 Task: Create List Employment Law in Board IT Support Solutions to Workspace Creative Direction. Create List Commercial Law in Board Sales Funnel Optimization to Workspace Creative Direction. Create List Mergers and Acquisitions in Board Customer Segmentation and Targeting Strategy to Workspace Creative Direction
Action: Mouse moved to (101, 408)
Screenshot: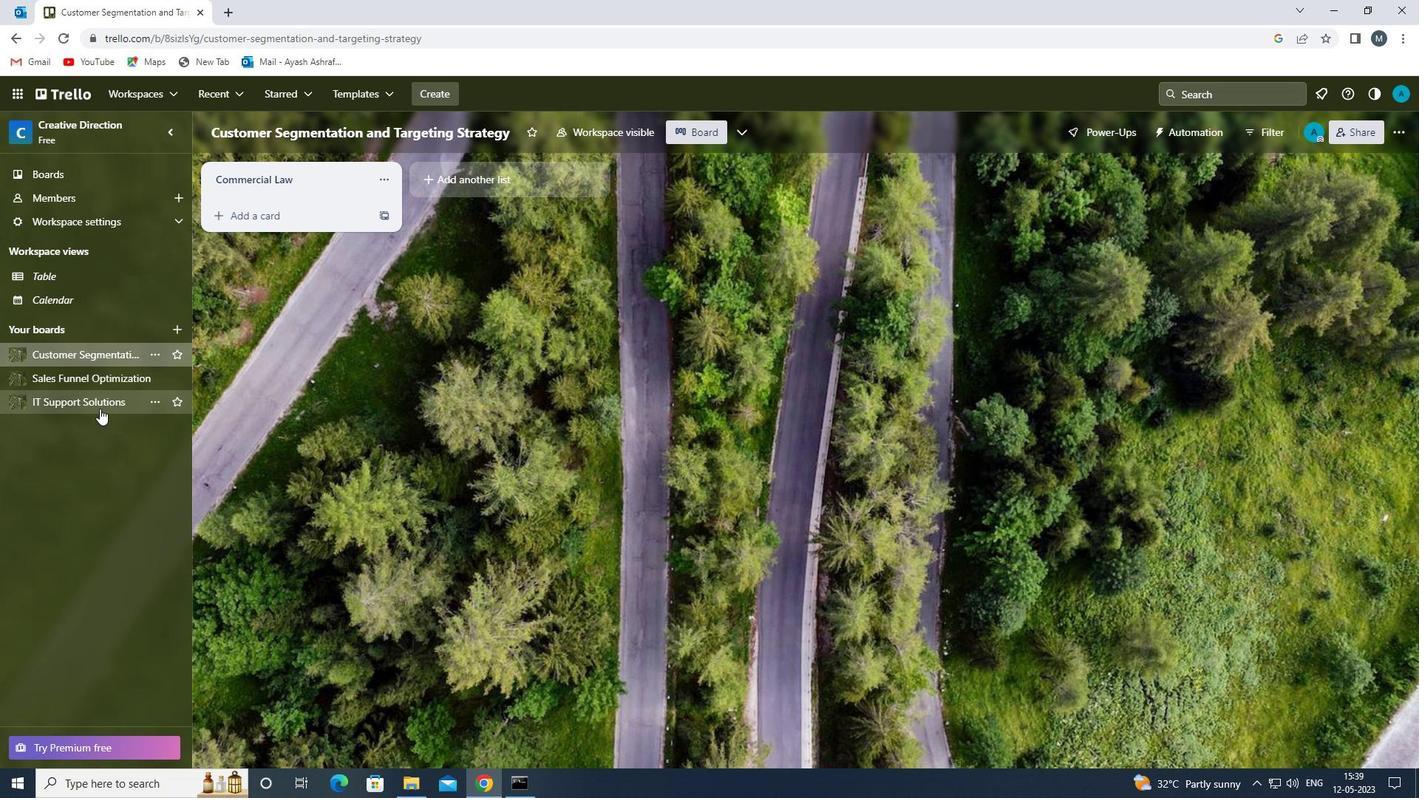 
Action: Mouse pressed left at (101, 408)
Screenshot: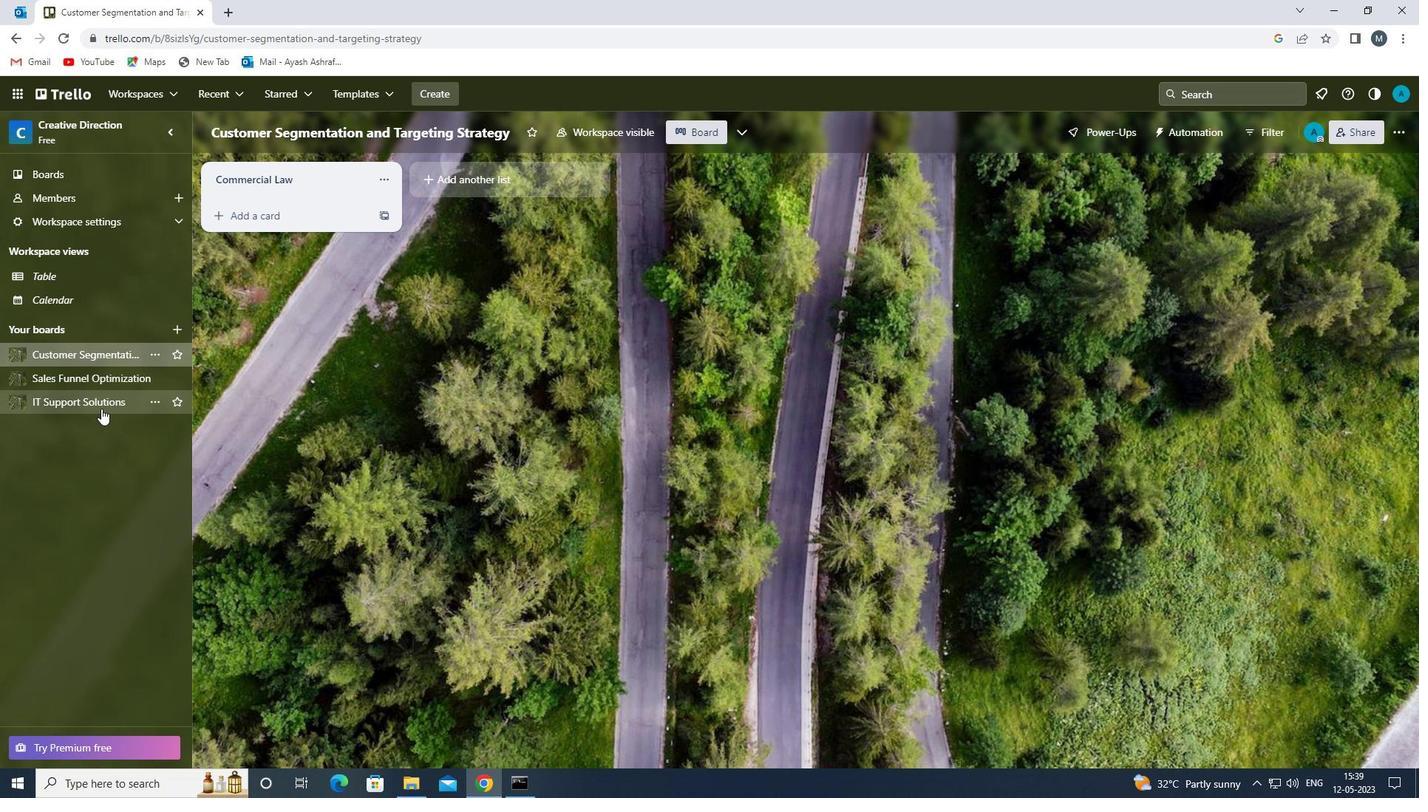 
Action: Mouse moved to (468, 179)
Screenshot: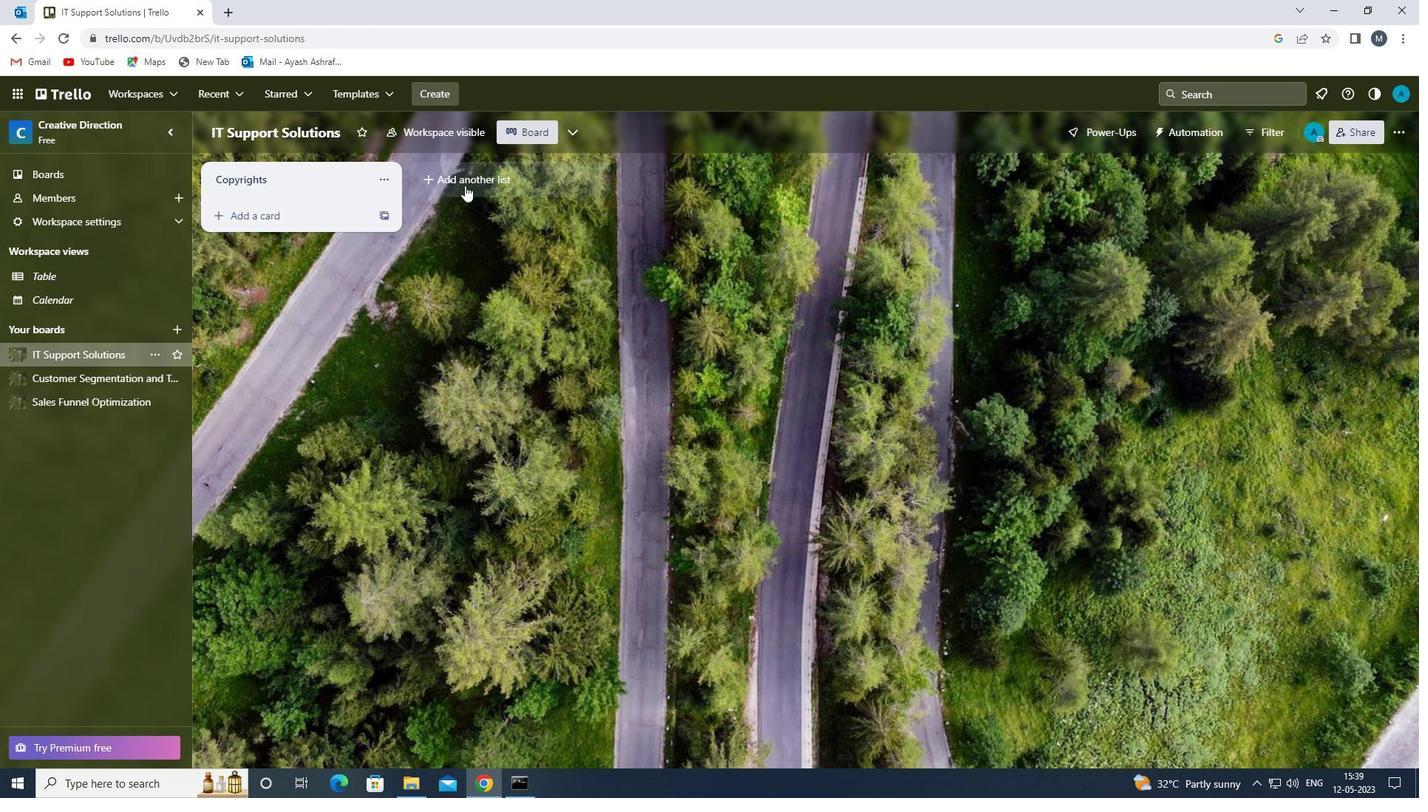 
Action: Mouse pressed left at (468, 179)
Screenshot: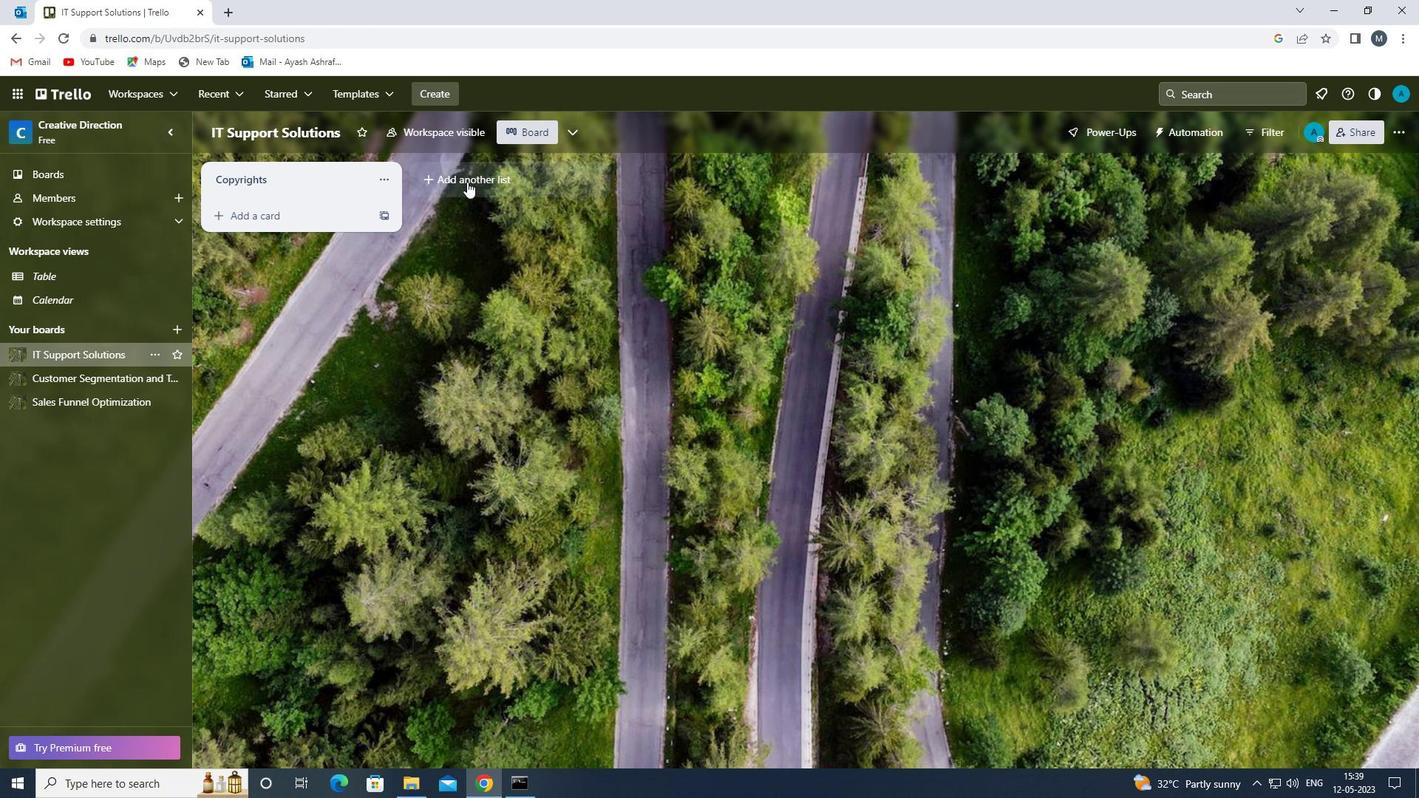 
Action: Mouse moved to (470, 172)
Screenshot: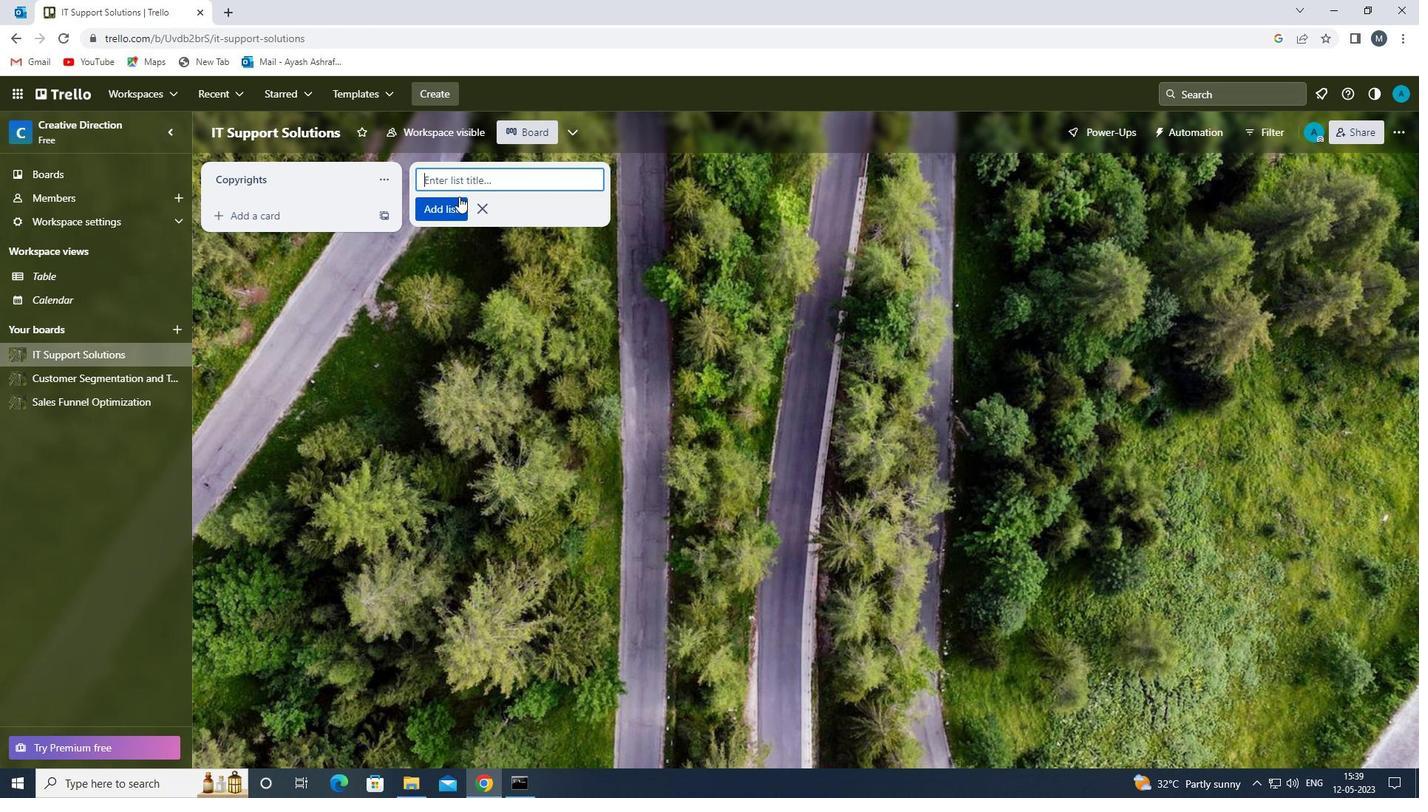 
Action: Mouse pressed left at (470, 172)
Screenshot: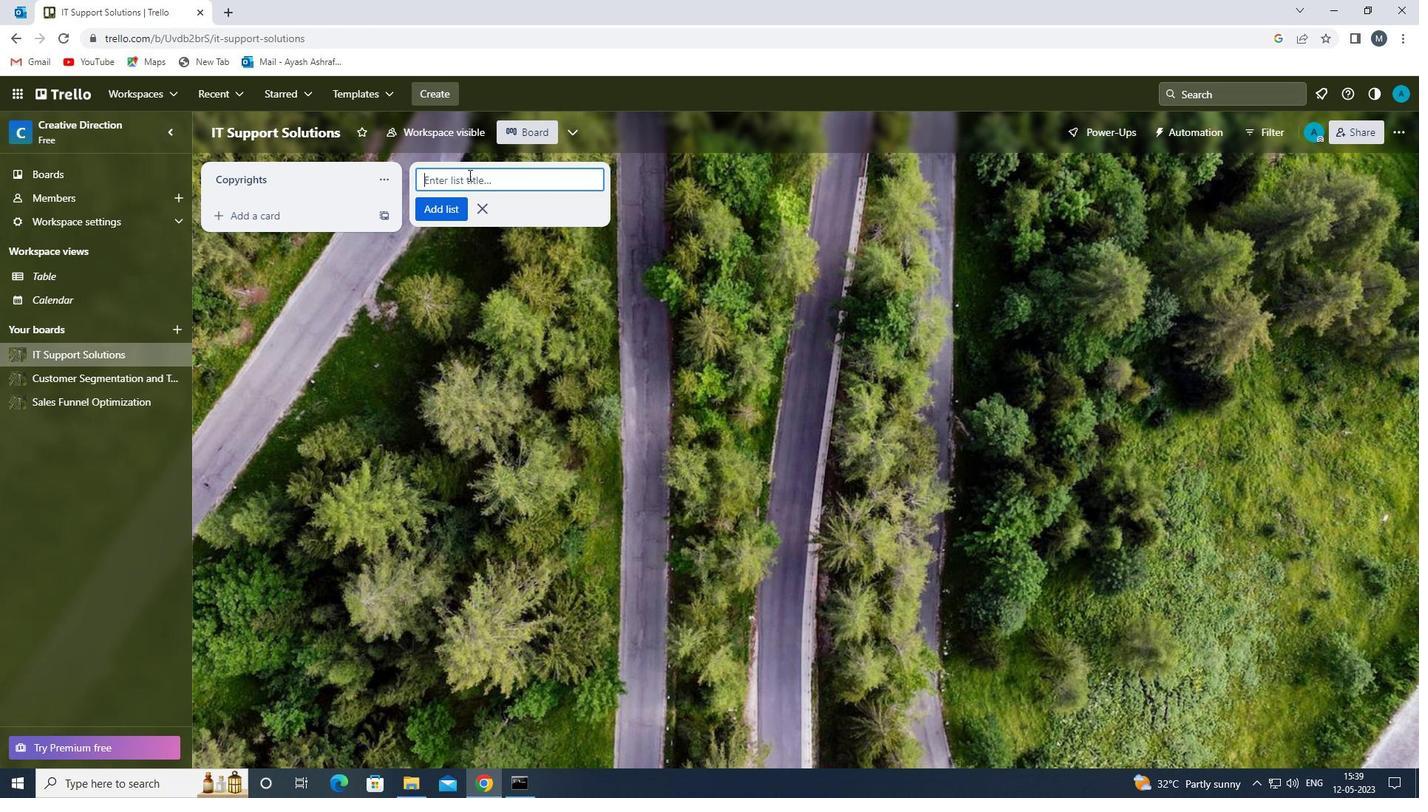 
Action: Mouse moved to (470, 177)
Screenshot: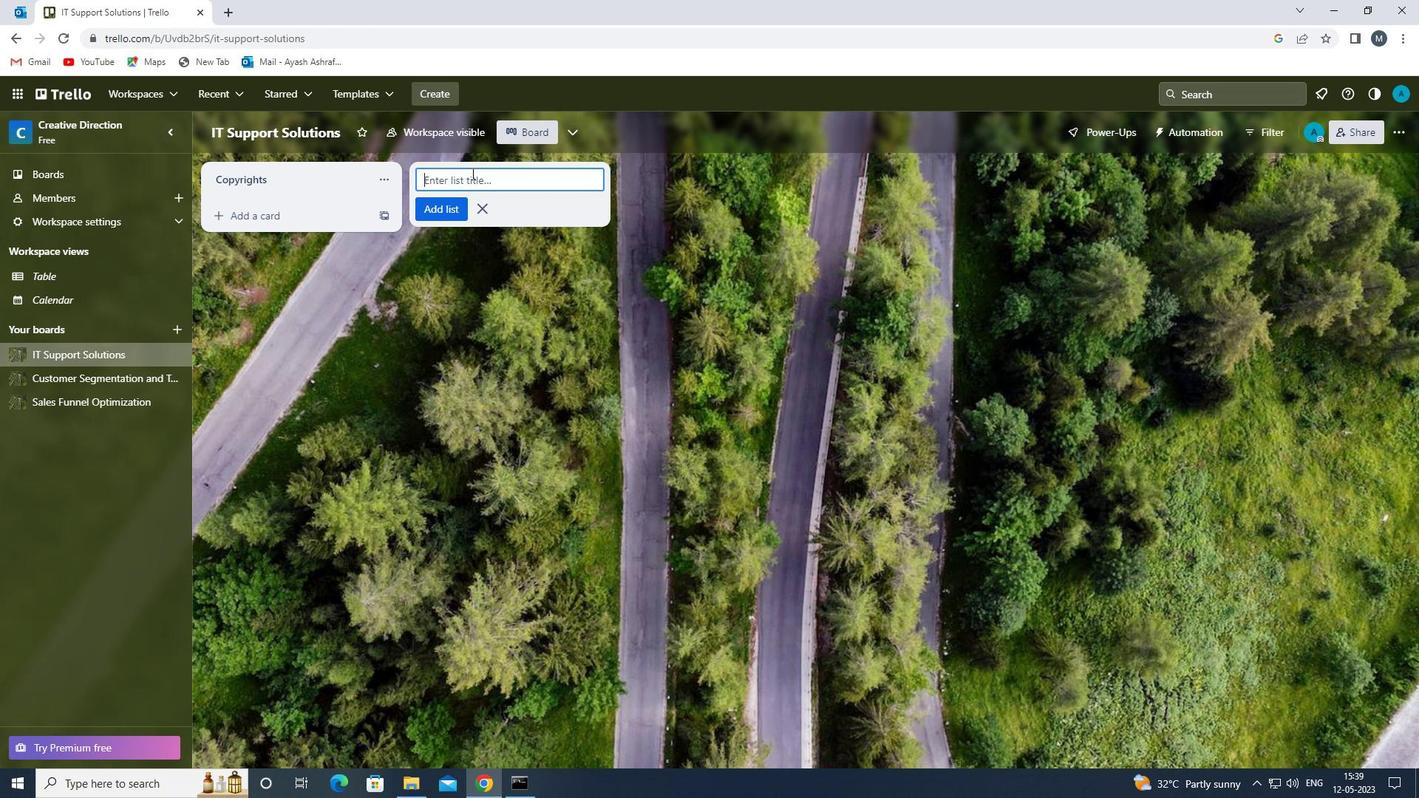 
Action: Key pressed <Key.shift>EMPLOYMENT<Key.space><Key.shift>LAW<Key.space>
Screenshot: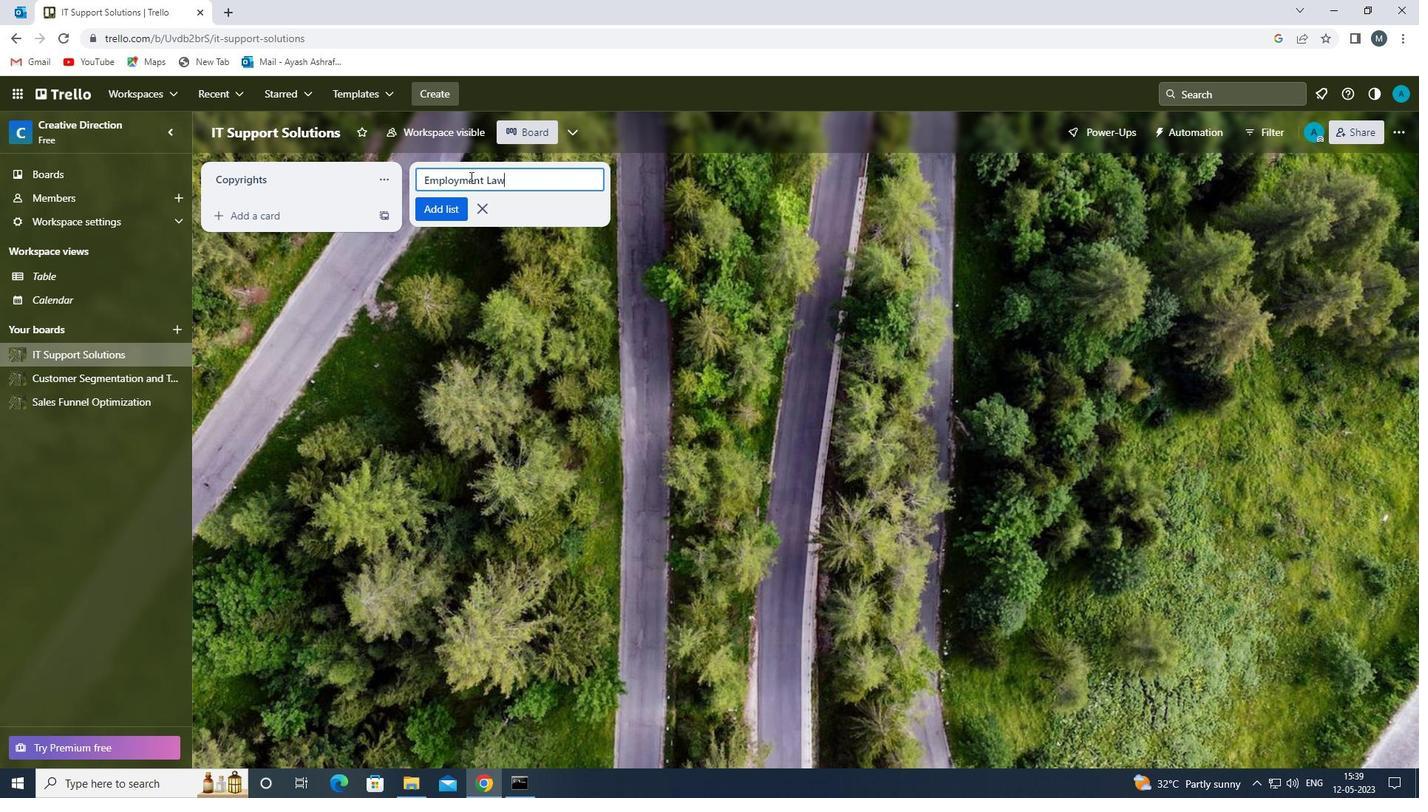 
Action: Mouse moved to (443, 208)
Screenshot: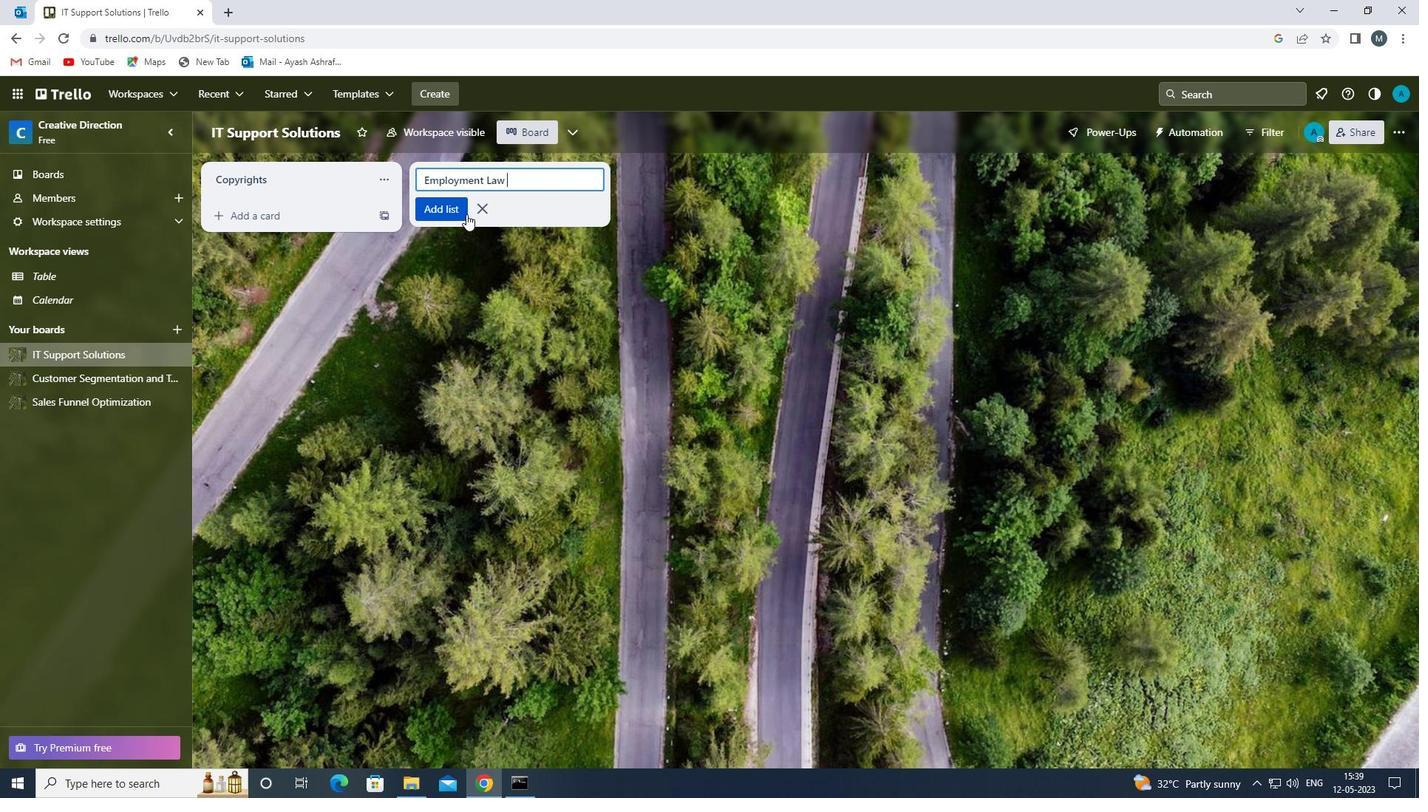 
Action: Mouse pressed left at (443, 208)
Screenshot: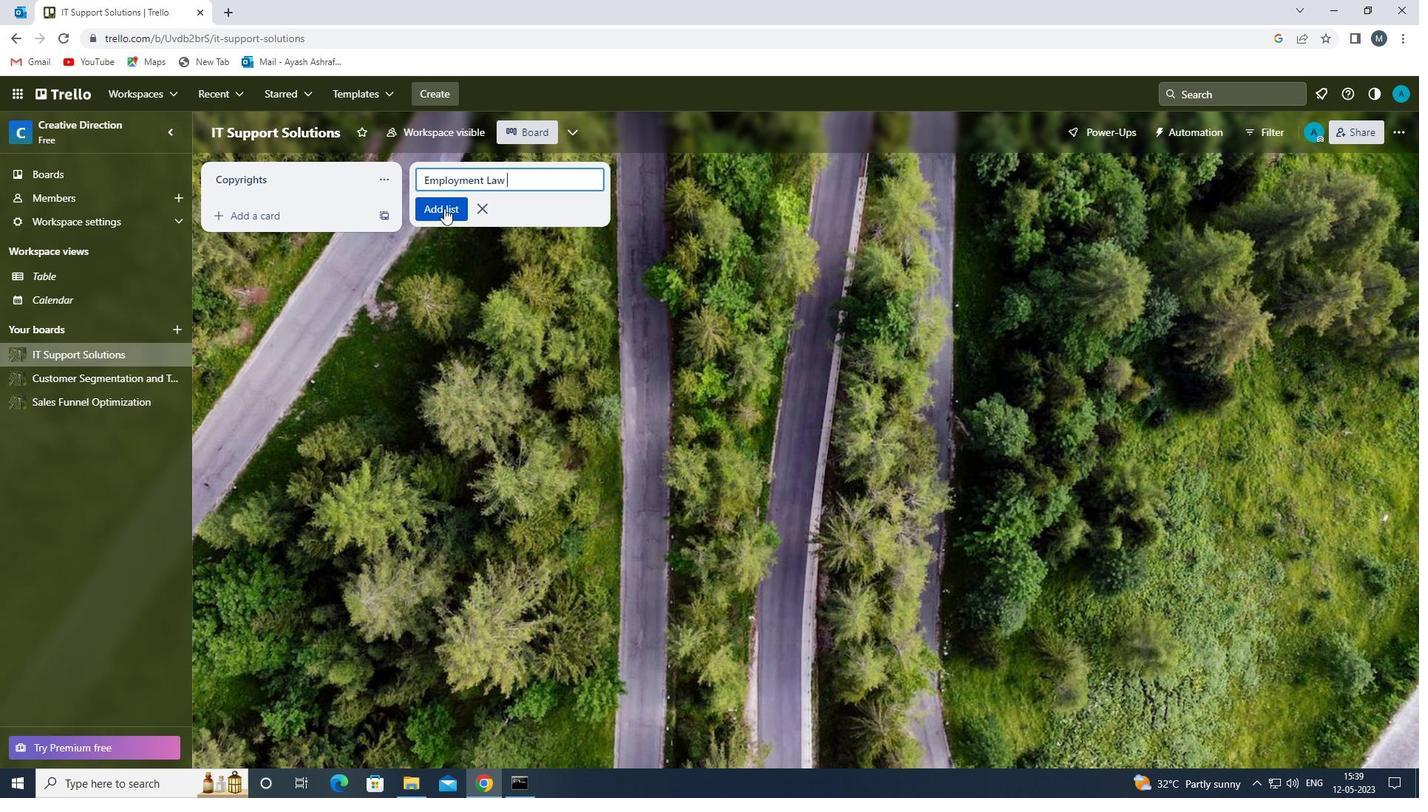 
Action: Mouse moved to (346, 351)
Screenshot: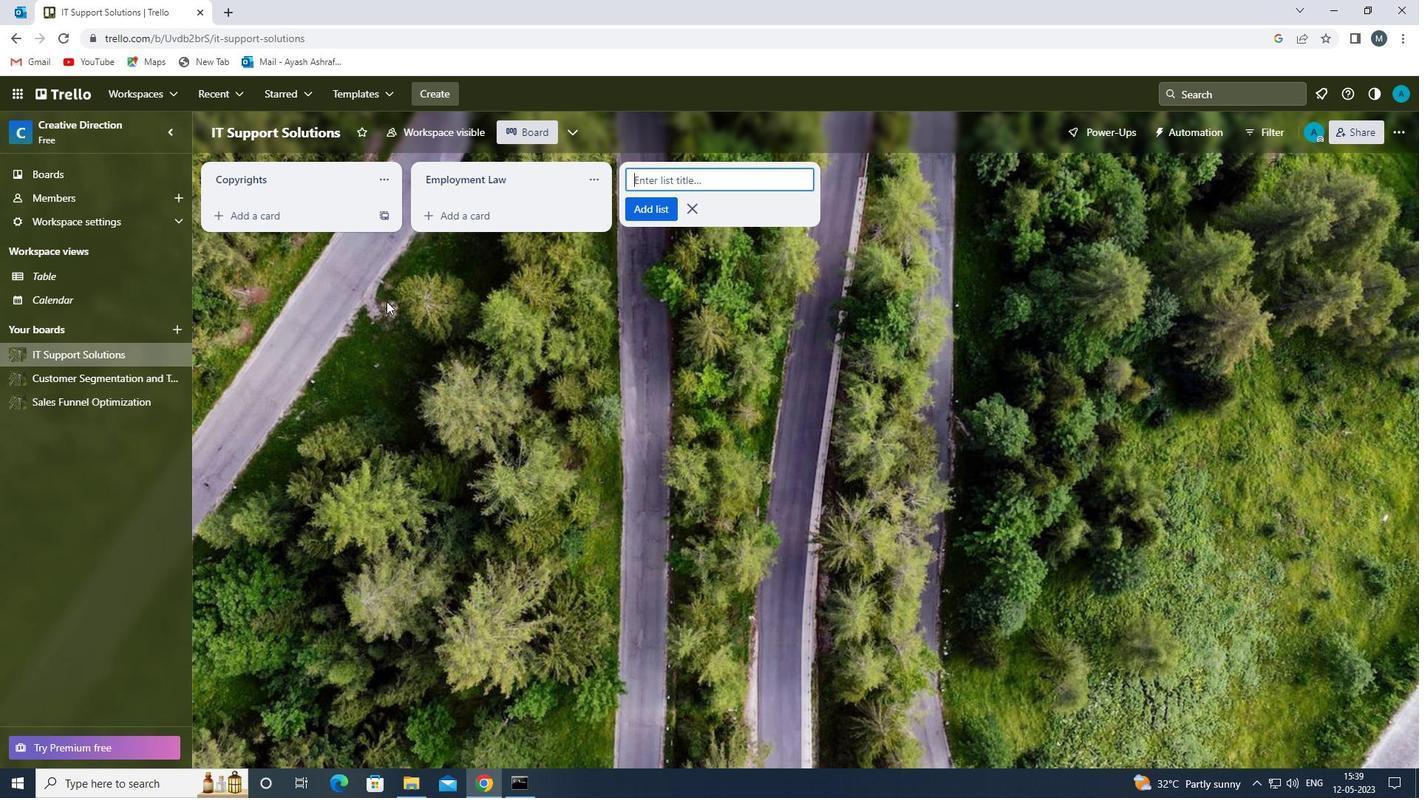 
Action: Mouse pressed left at (346, 351)
Screenshot: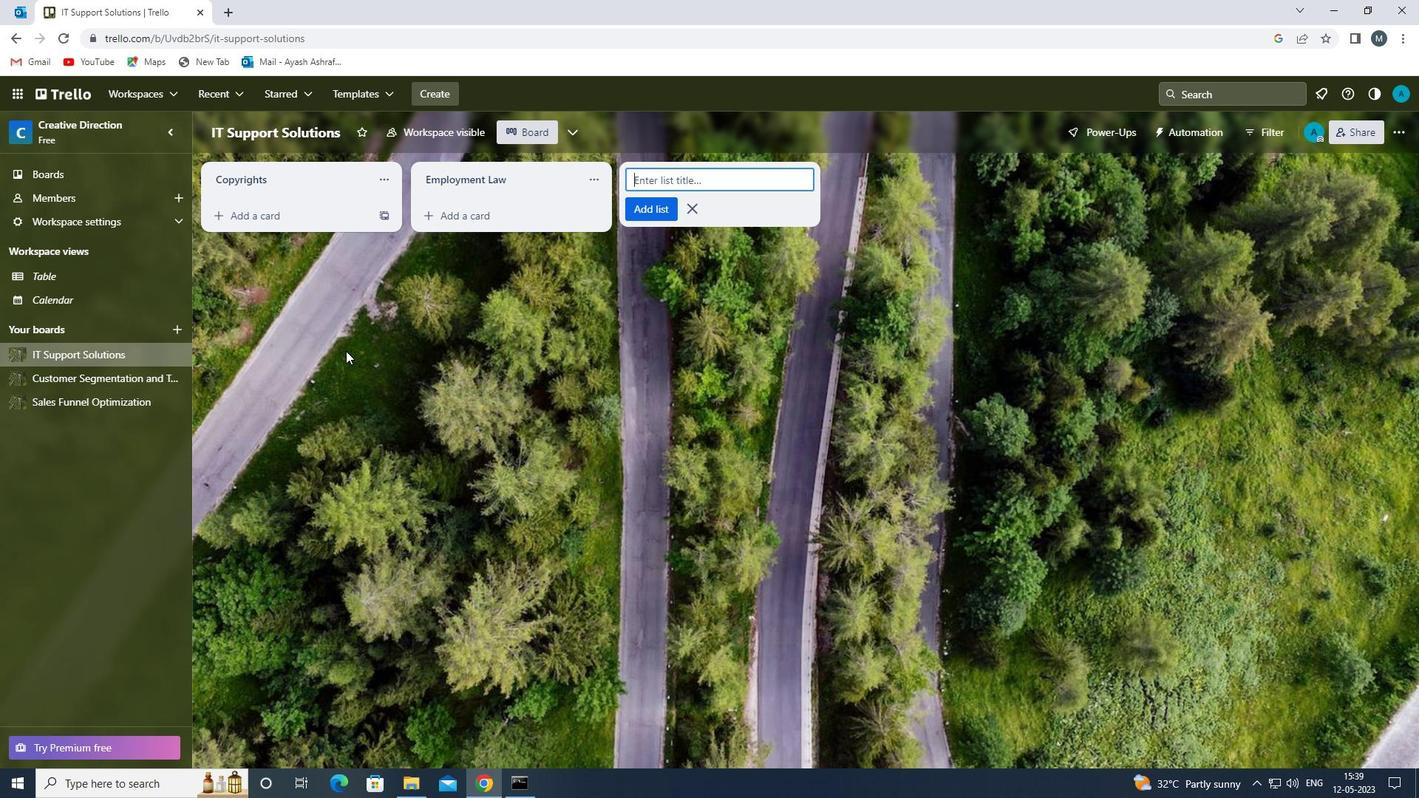 
Action: Mouse moved to (96, 407)
Screenshot: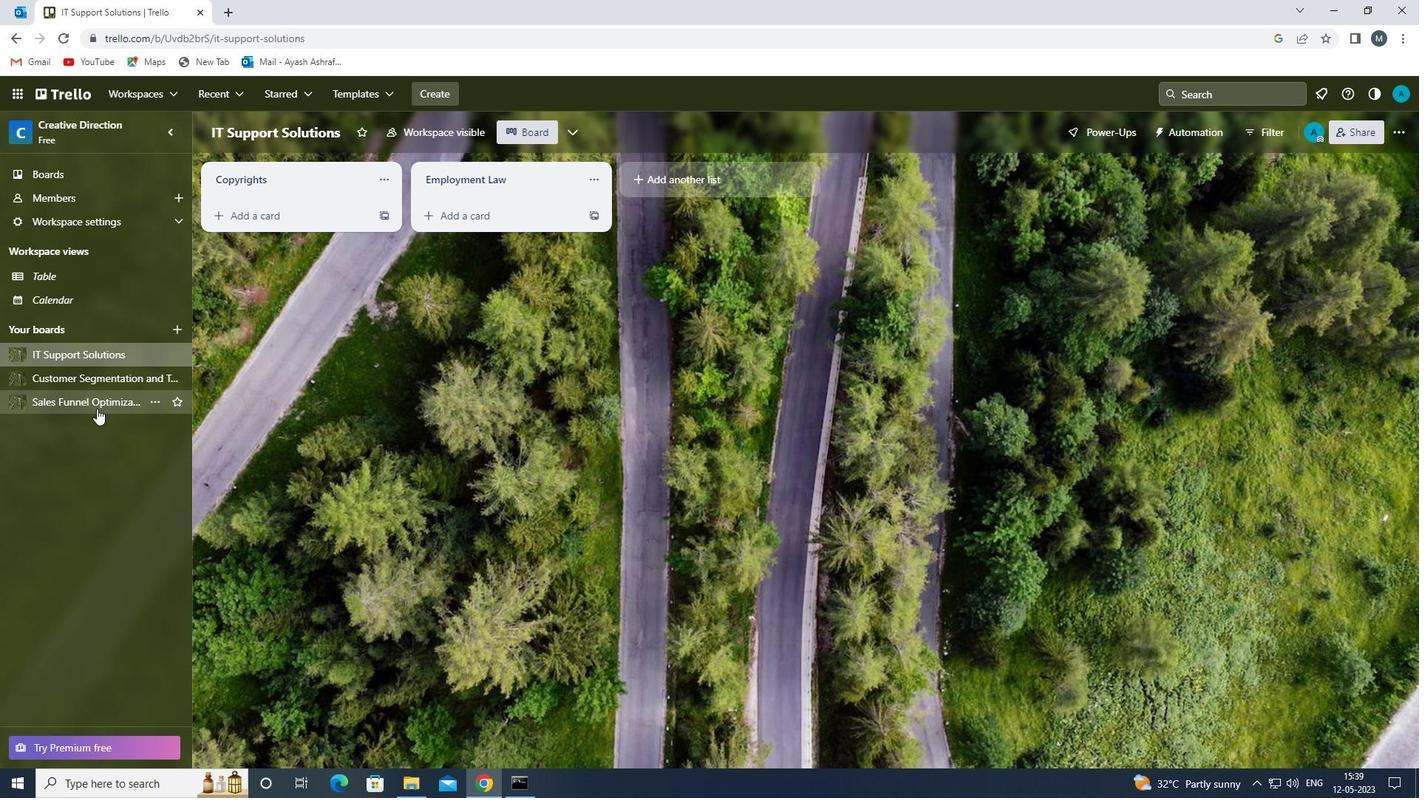 
Action: Mouse pressed left at (96, 407)
Screenshot: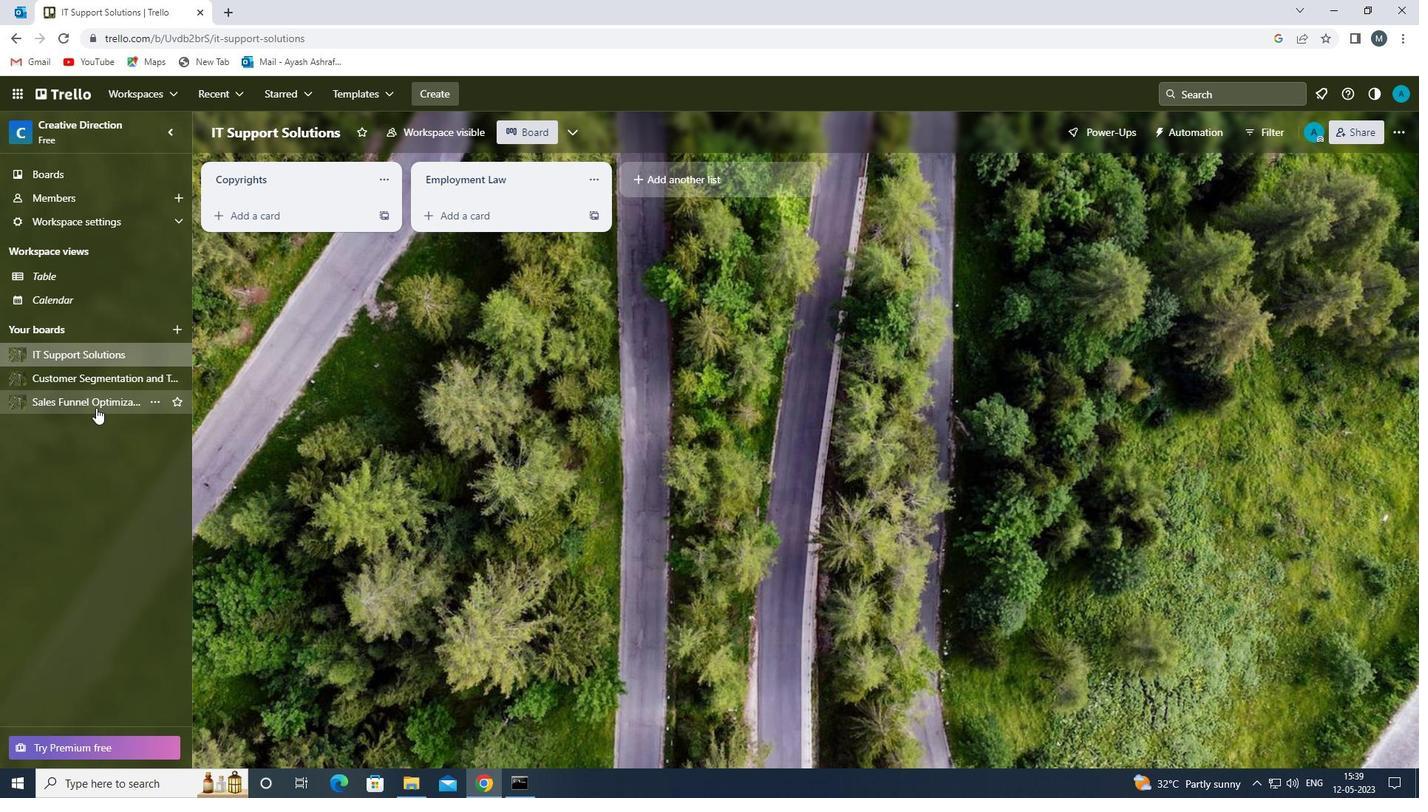 
Action: Mouse moved to (462, 175)
Screenshot: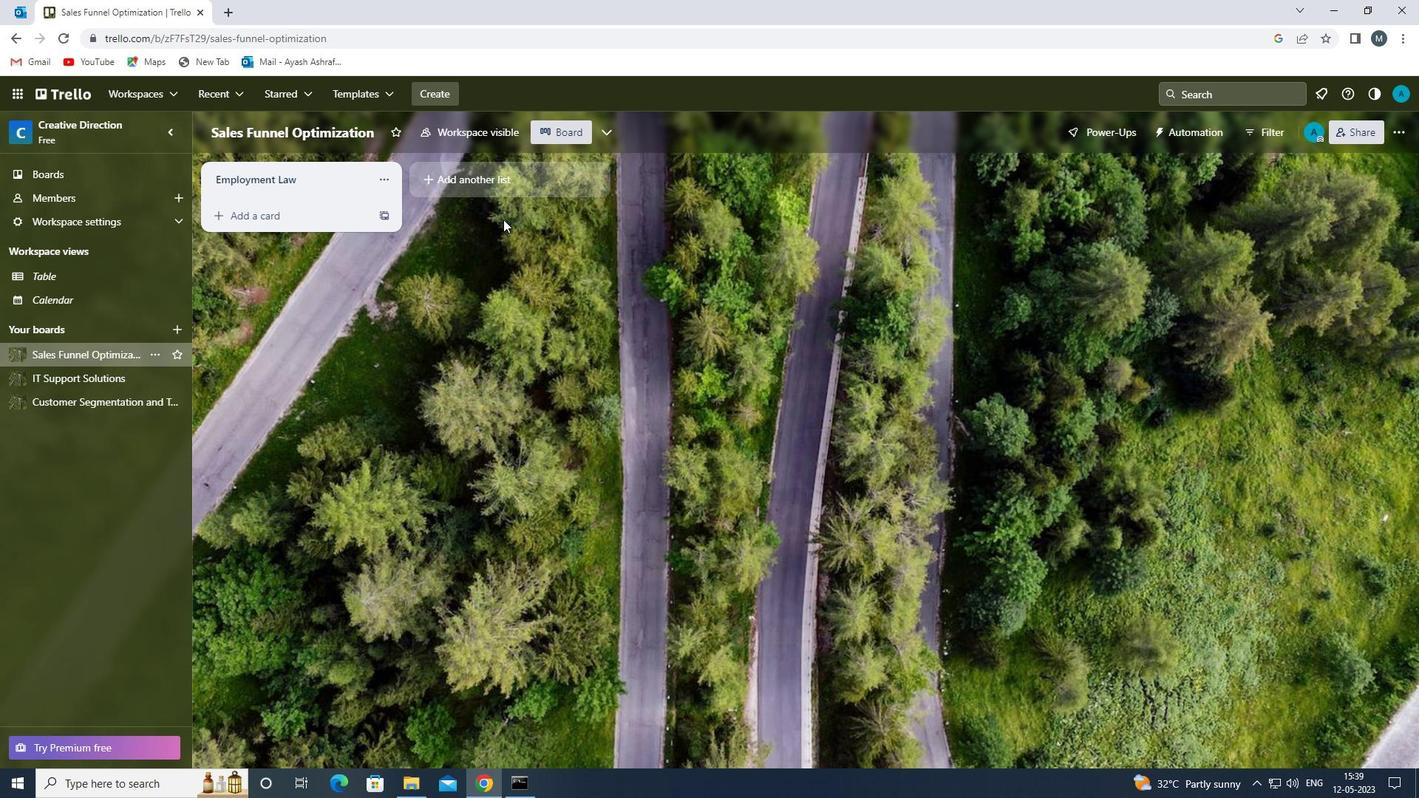 
Action: Mouse pressed left at (462, 175)
Screenshot: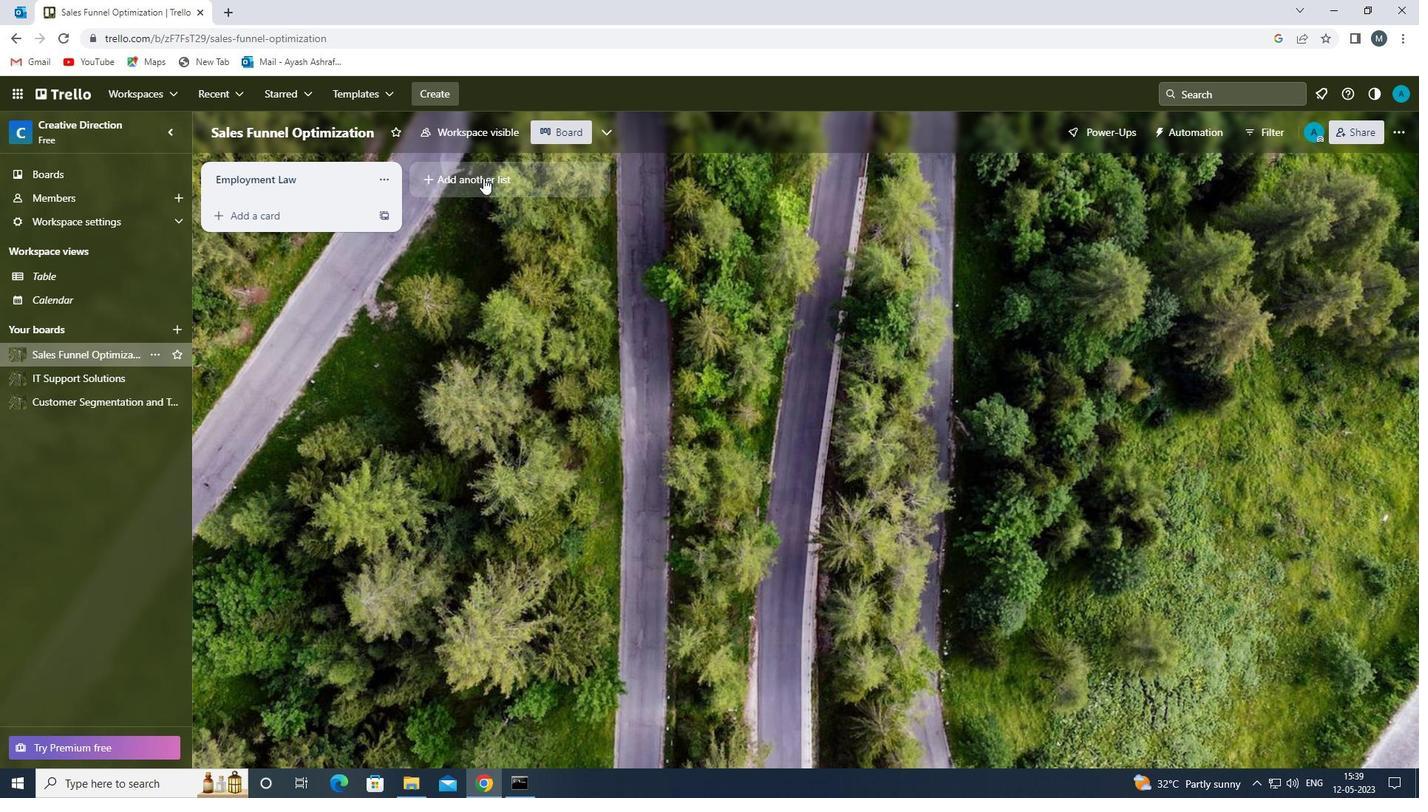 
Action: Mouse moved to (465, 184)
Screenshot: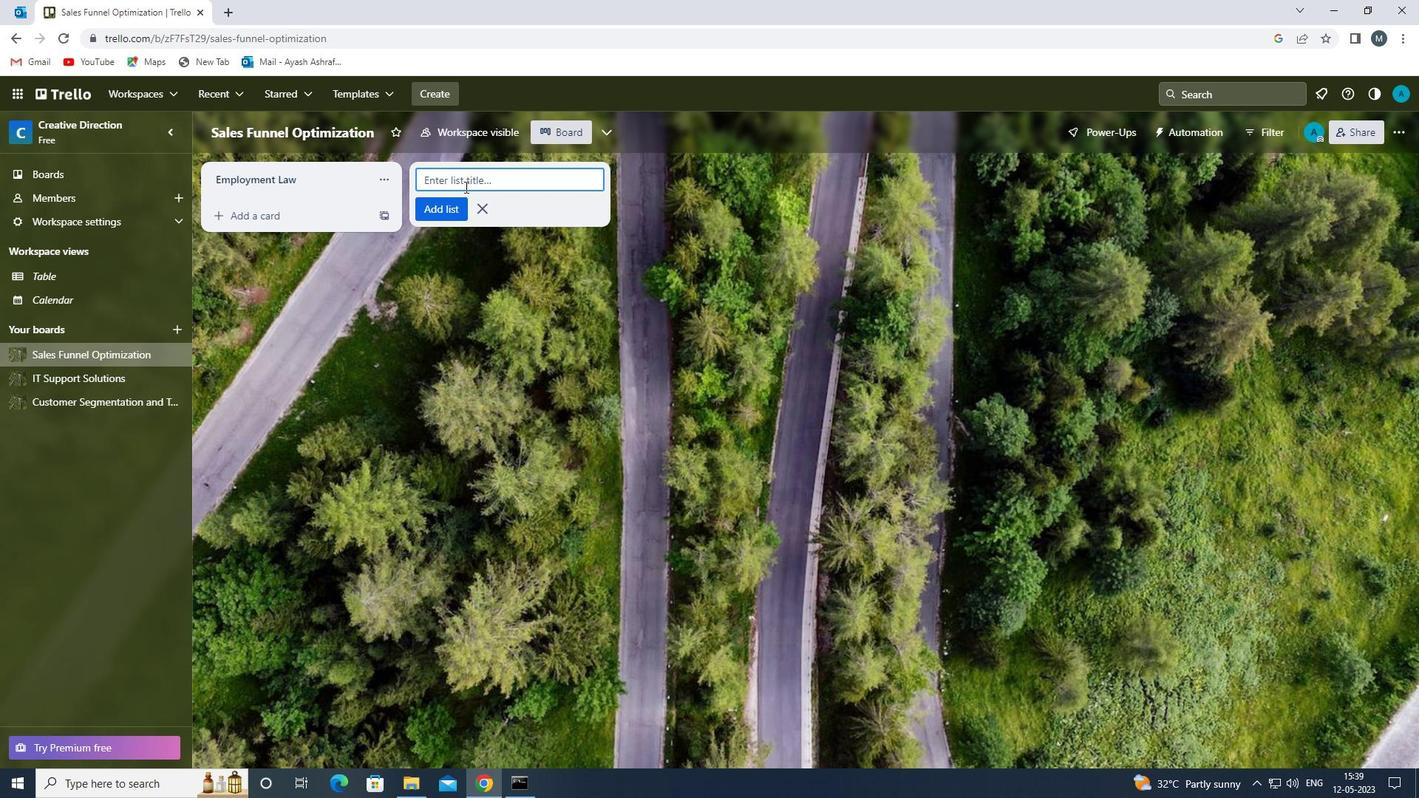 
Action: Mouse pressed left at (465, 184)
Screenshot: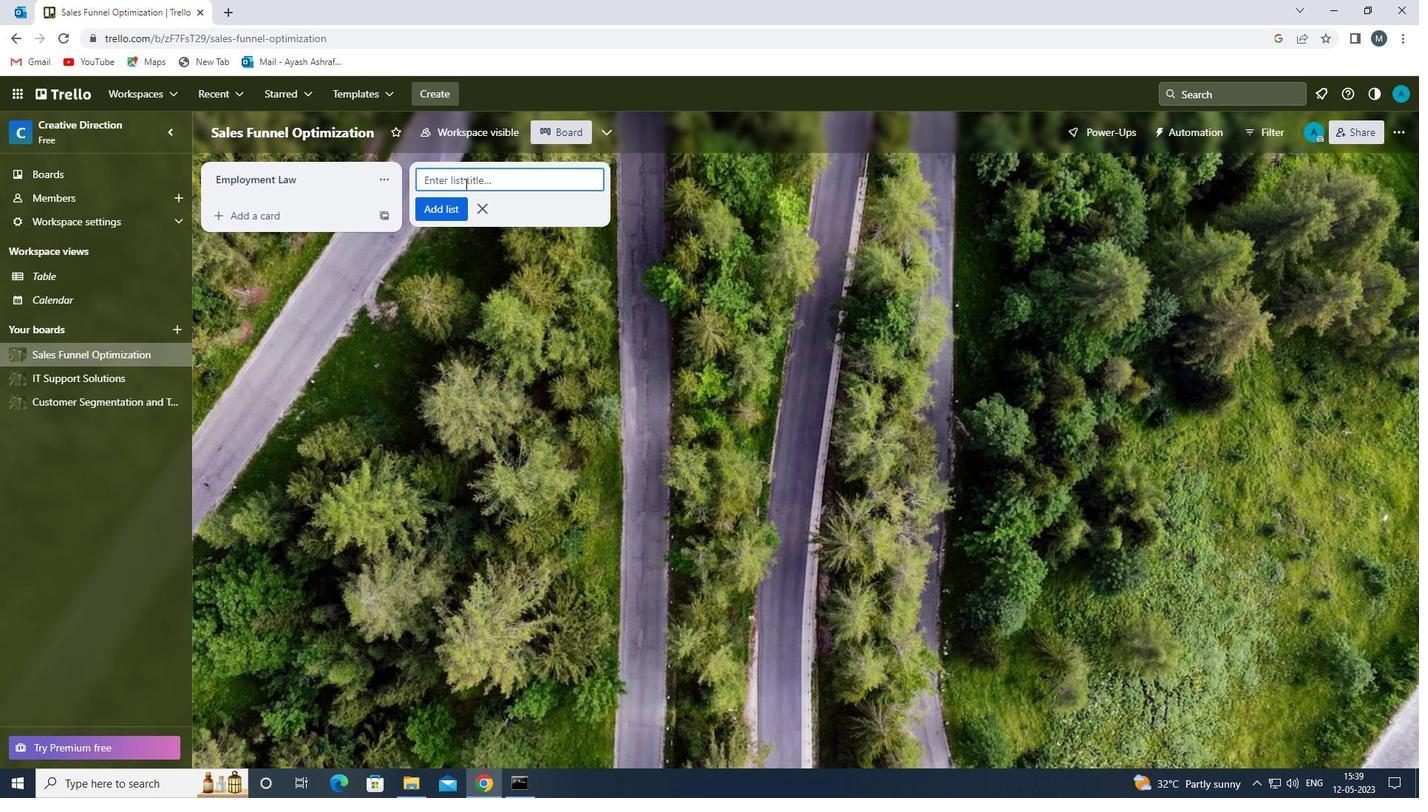 
Action: Key pressed <Key.shift>C<Key.backspace><Key.shift>COMMERCIAL<Key.space><Key.shift>LAW
Screenshot: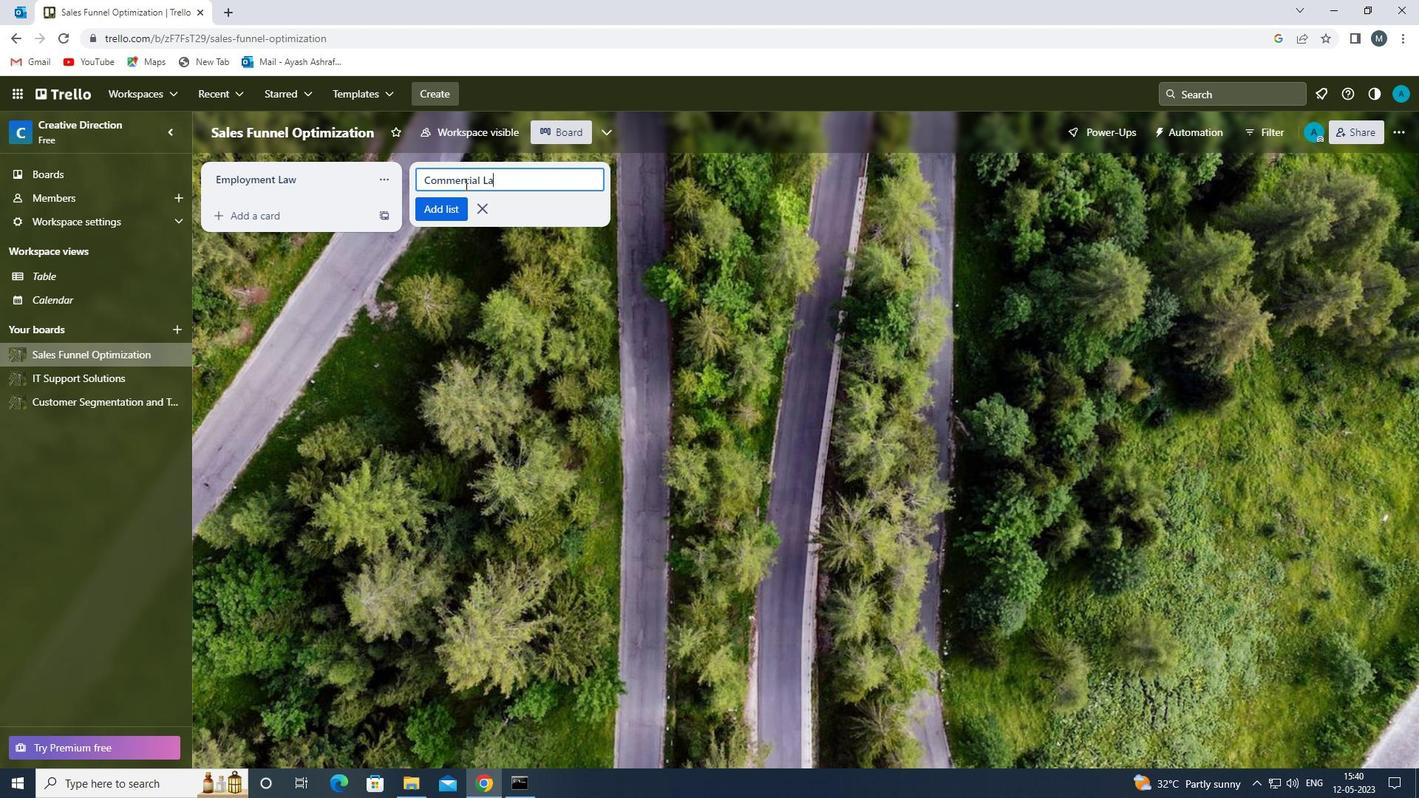 
Action: Mouse moved to (435, 206)
Screenshot: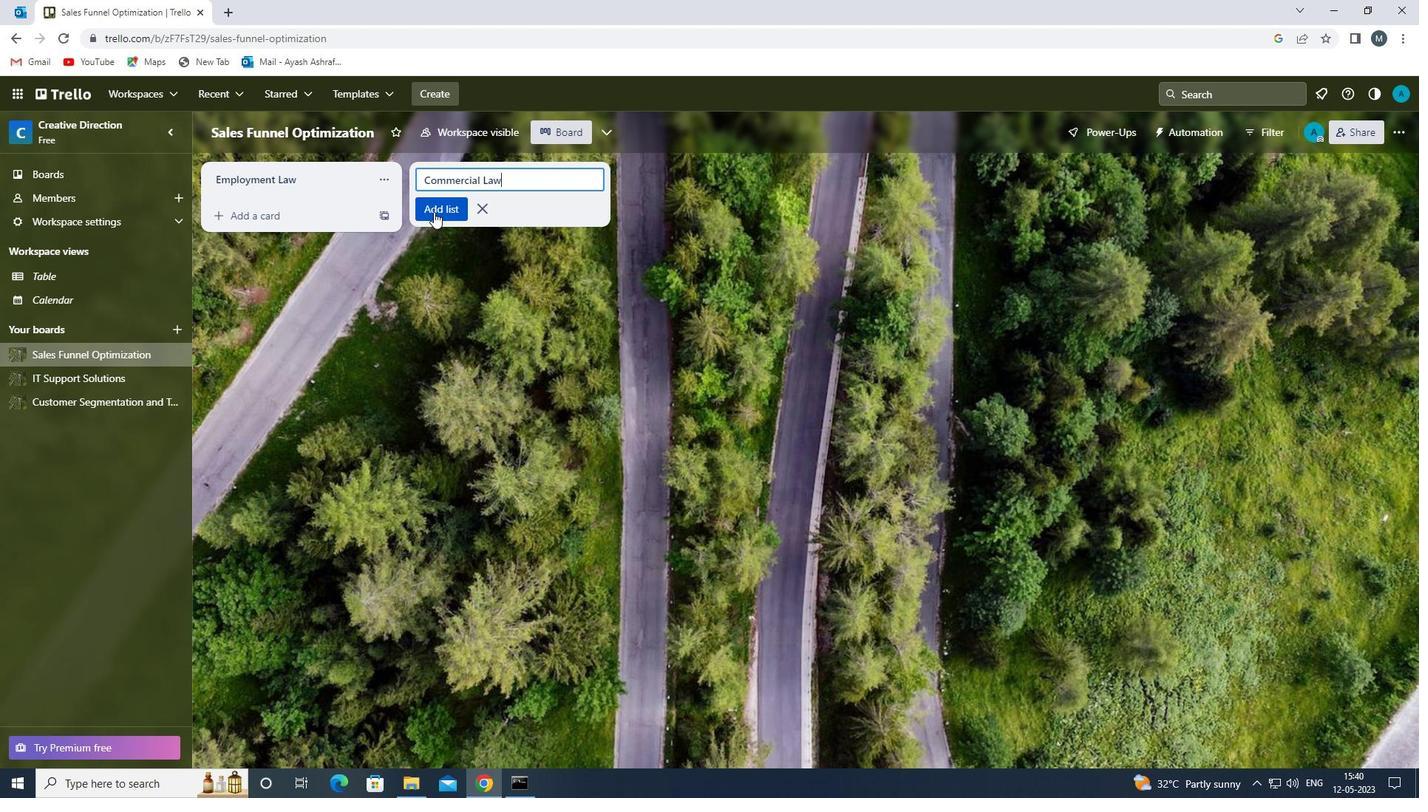 
Action: Mouse pressed left at (435, 206)
Screenshot: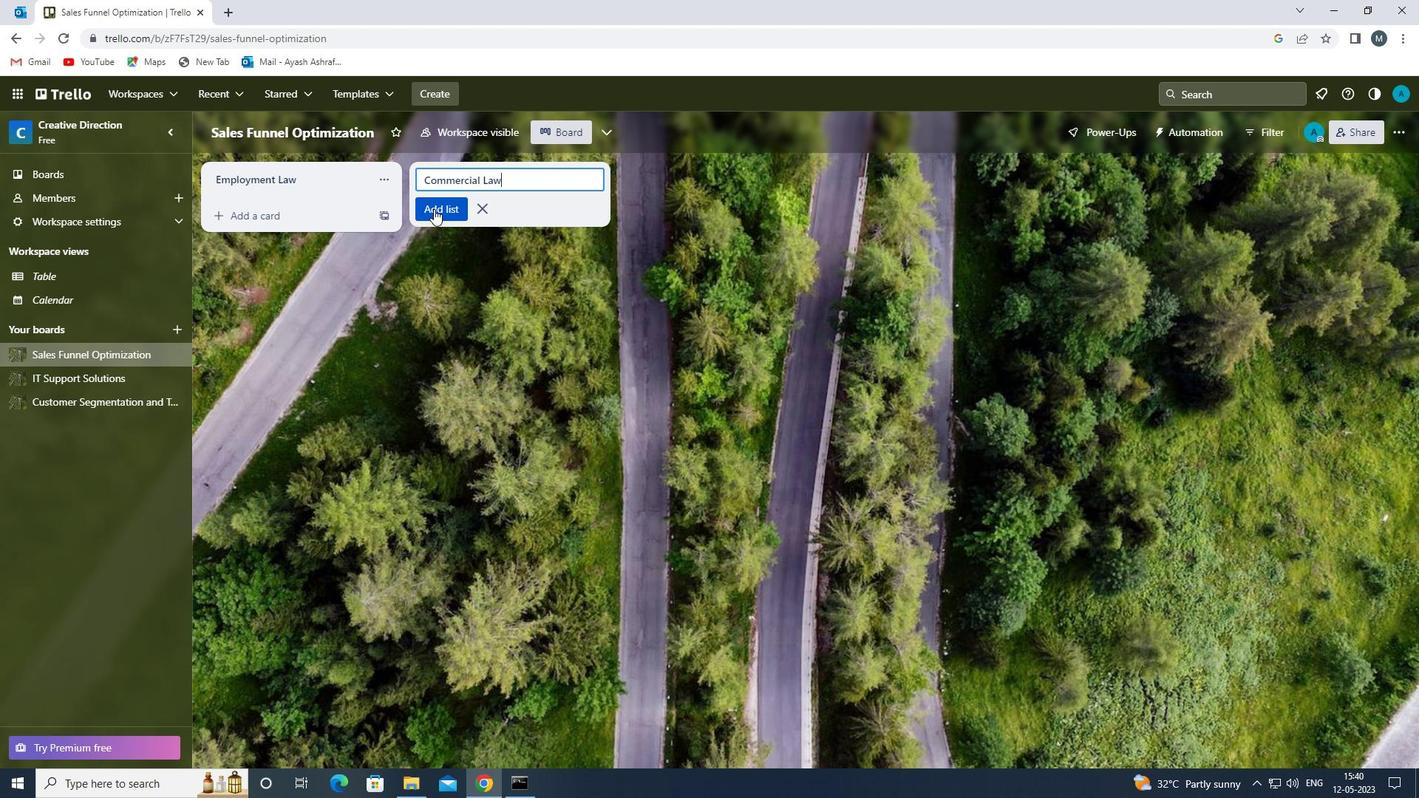 
Action: Mouse moved to (413, 351)
Screenshot: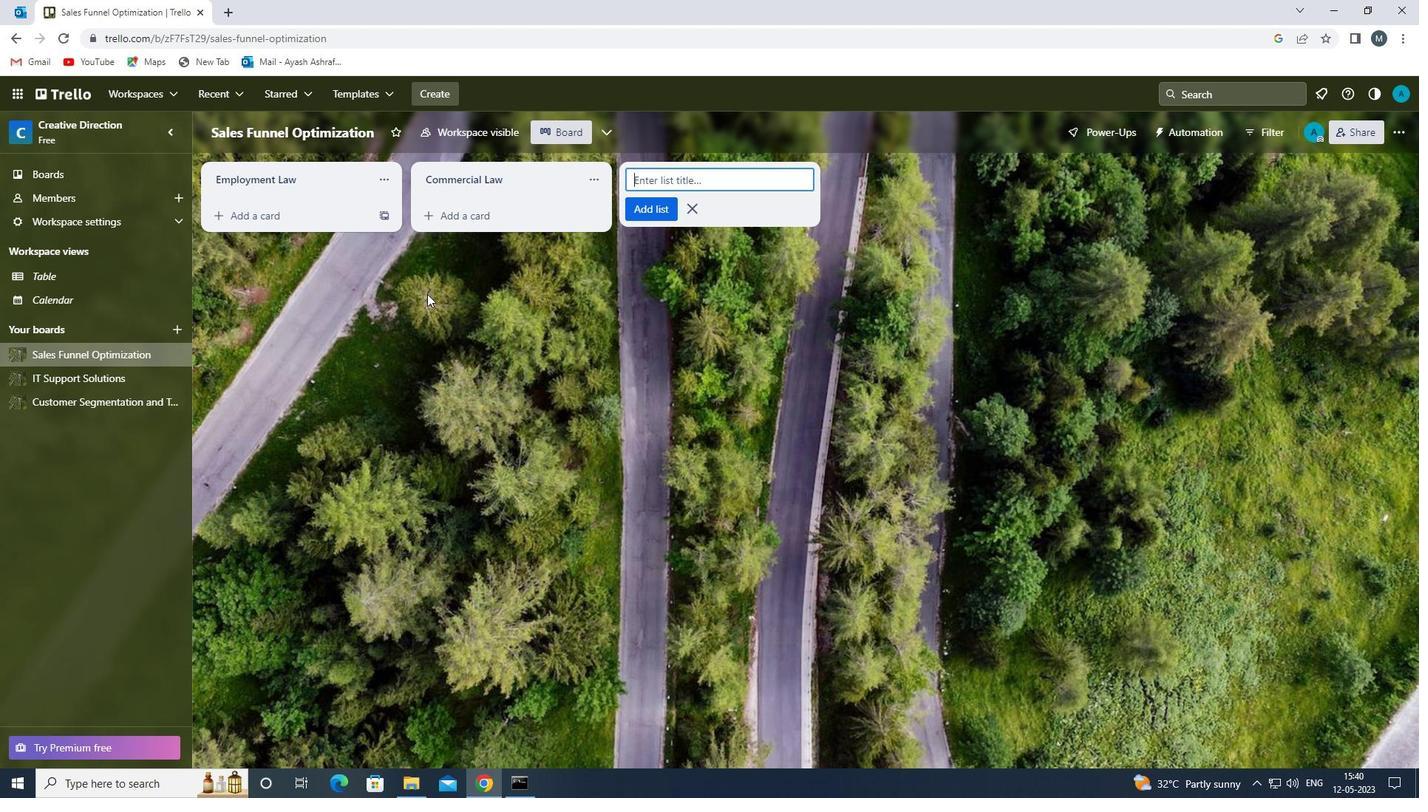 
Action: Mouse pressed left at (413, 351)
Screenshot: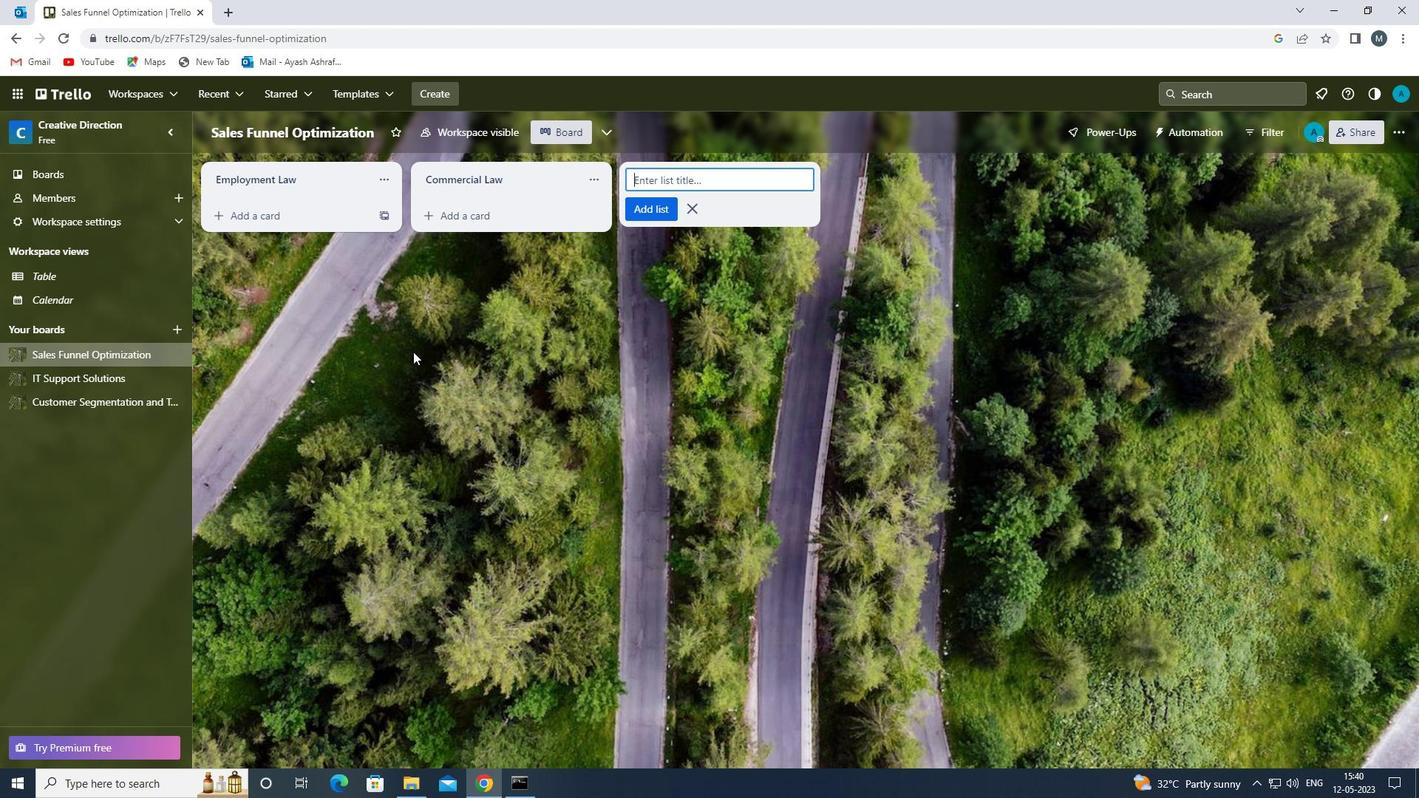 
Action: Mouse moved to (79, 412)
Screenshot: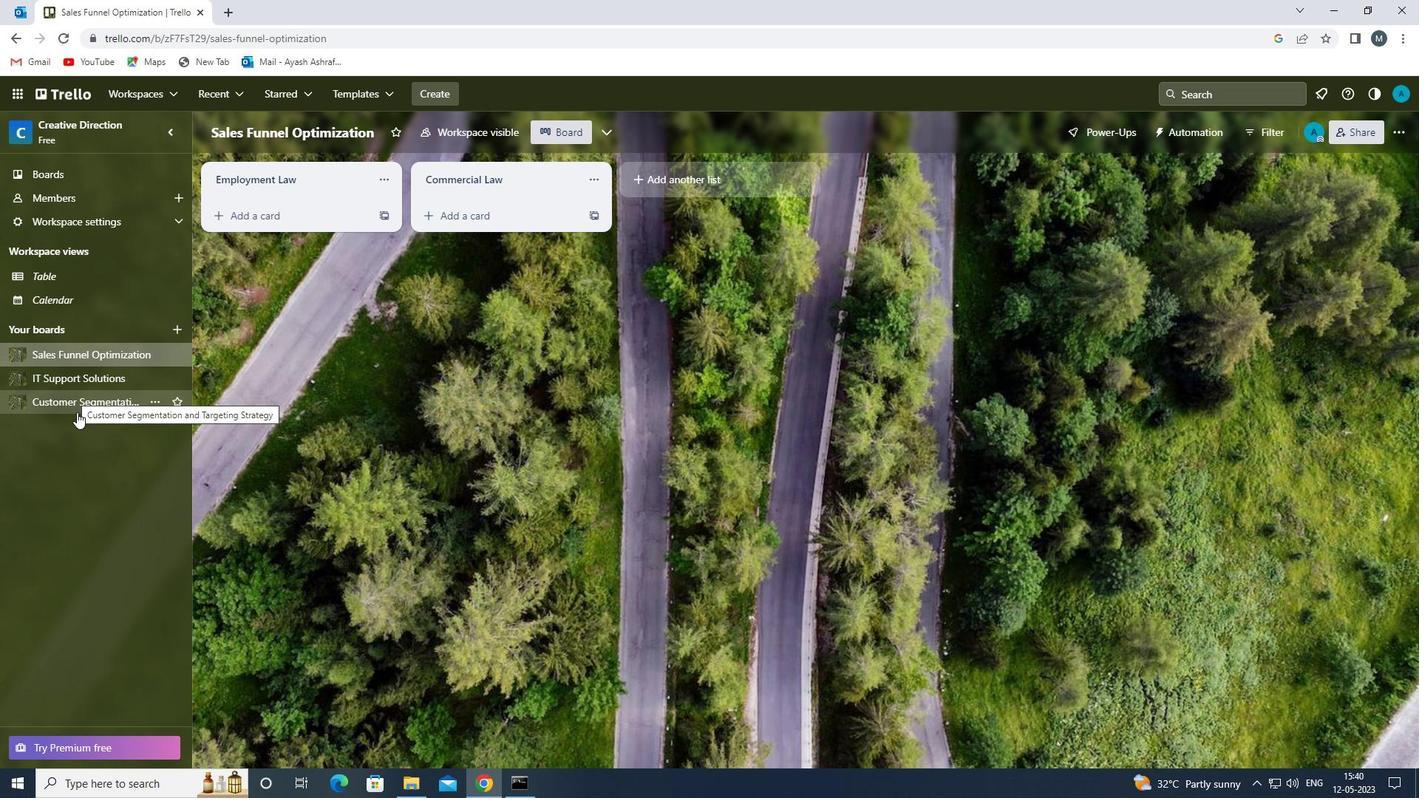 
Action: Mouse pressed left at (79, 412)
Screenshot: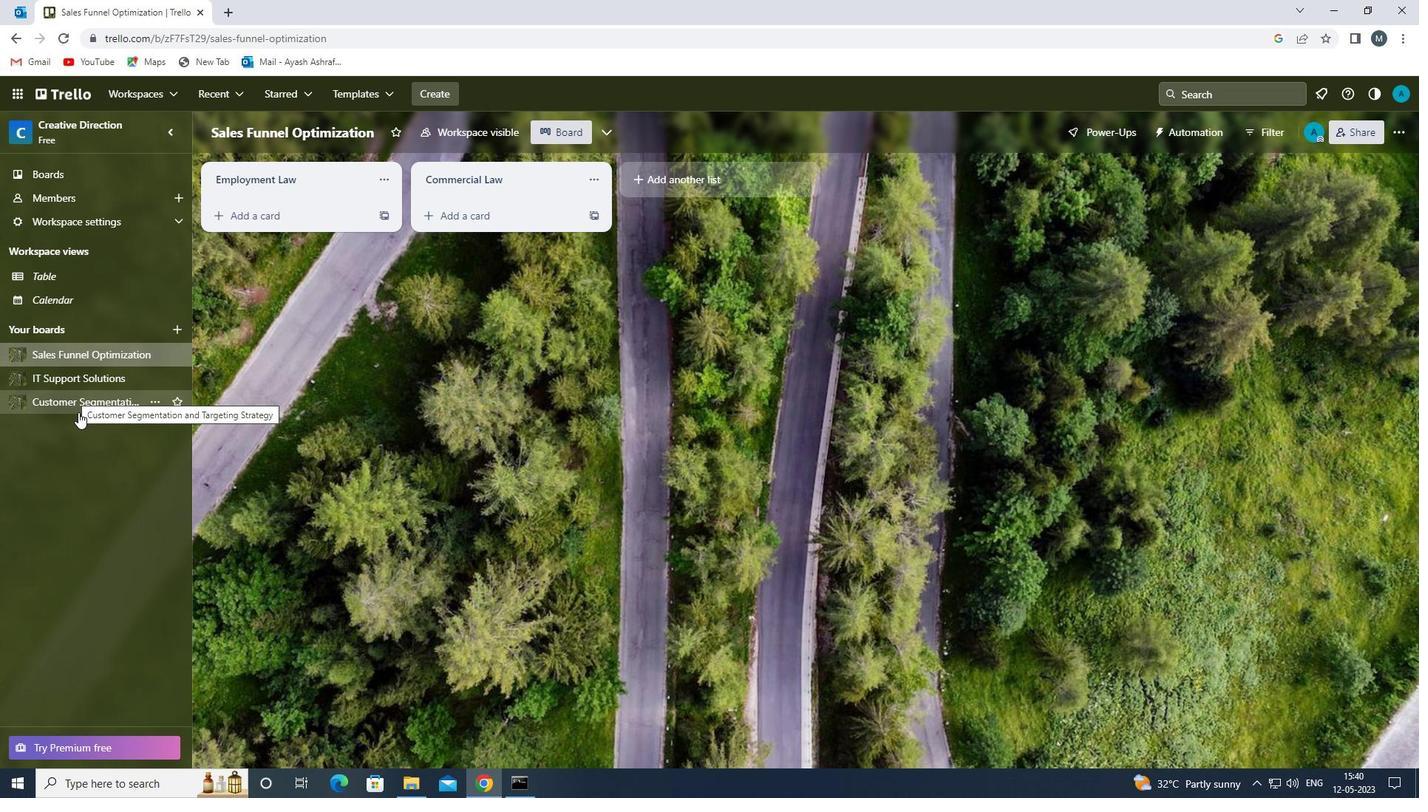 
Action: Mouse moved to (450, 172)
Screenshot: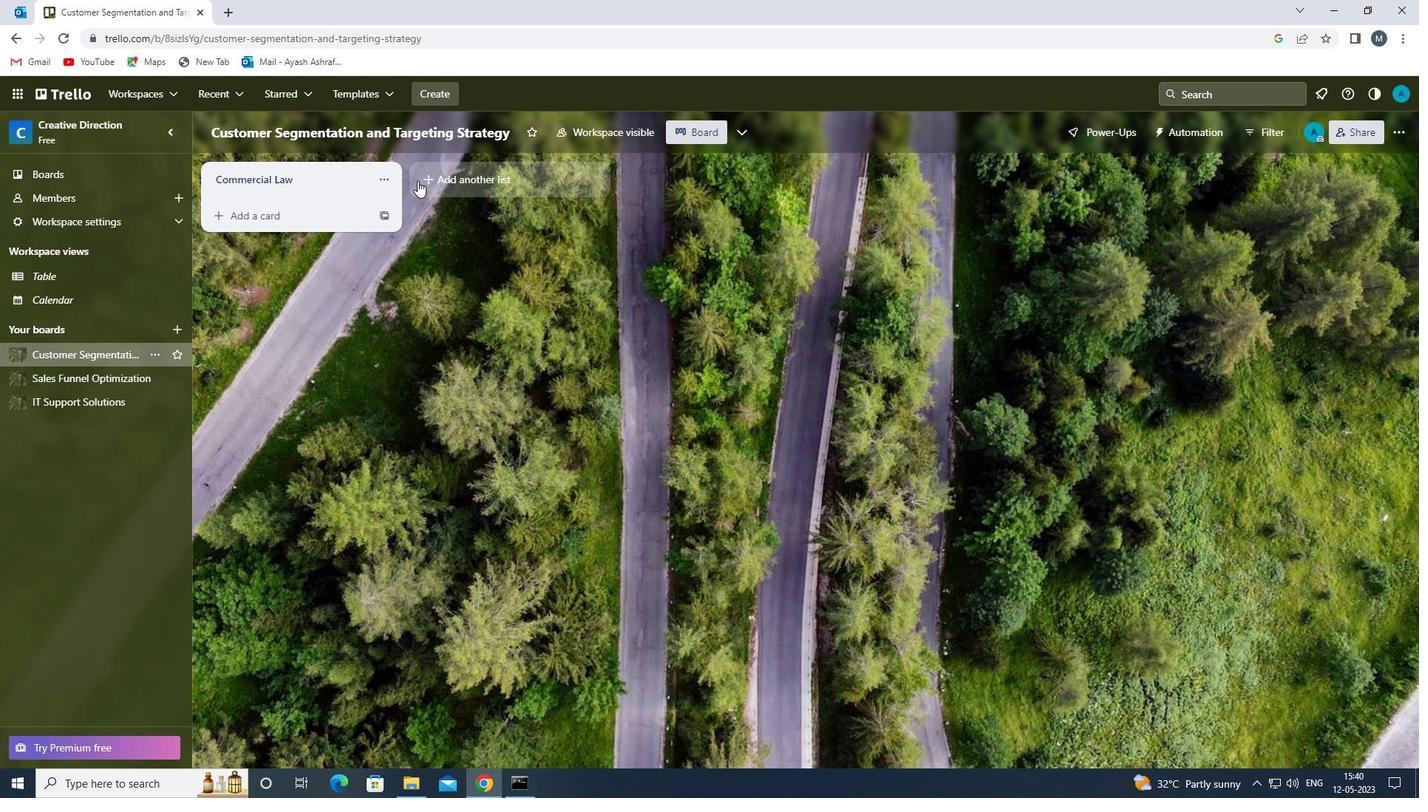
Action: Mouse pressed left at (450, 172)
Screenshot: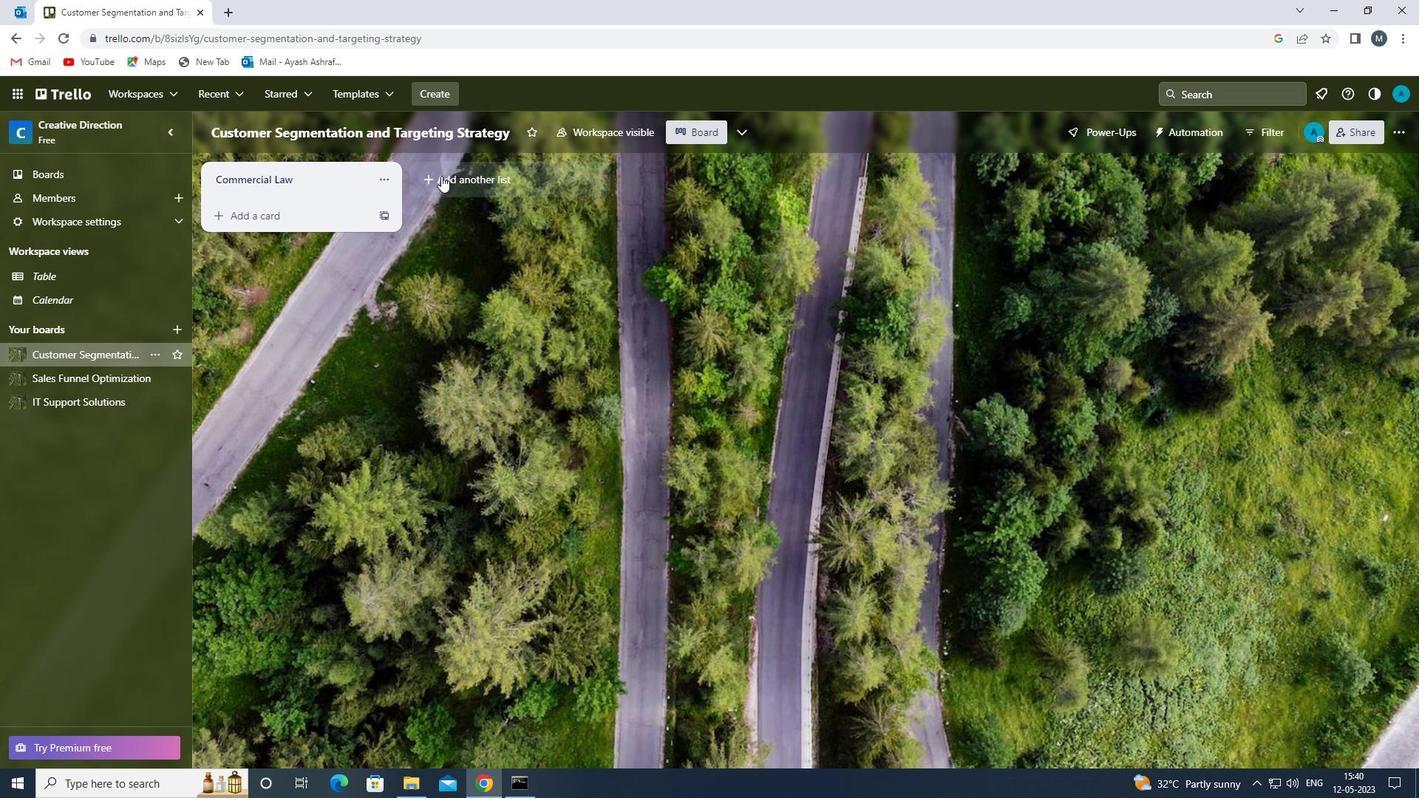
Action: Mouse moved to (449, 184)
Screenshot: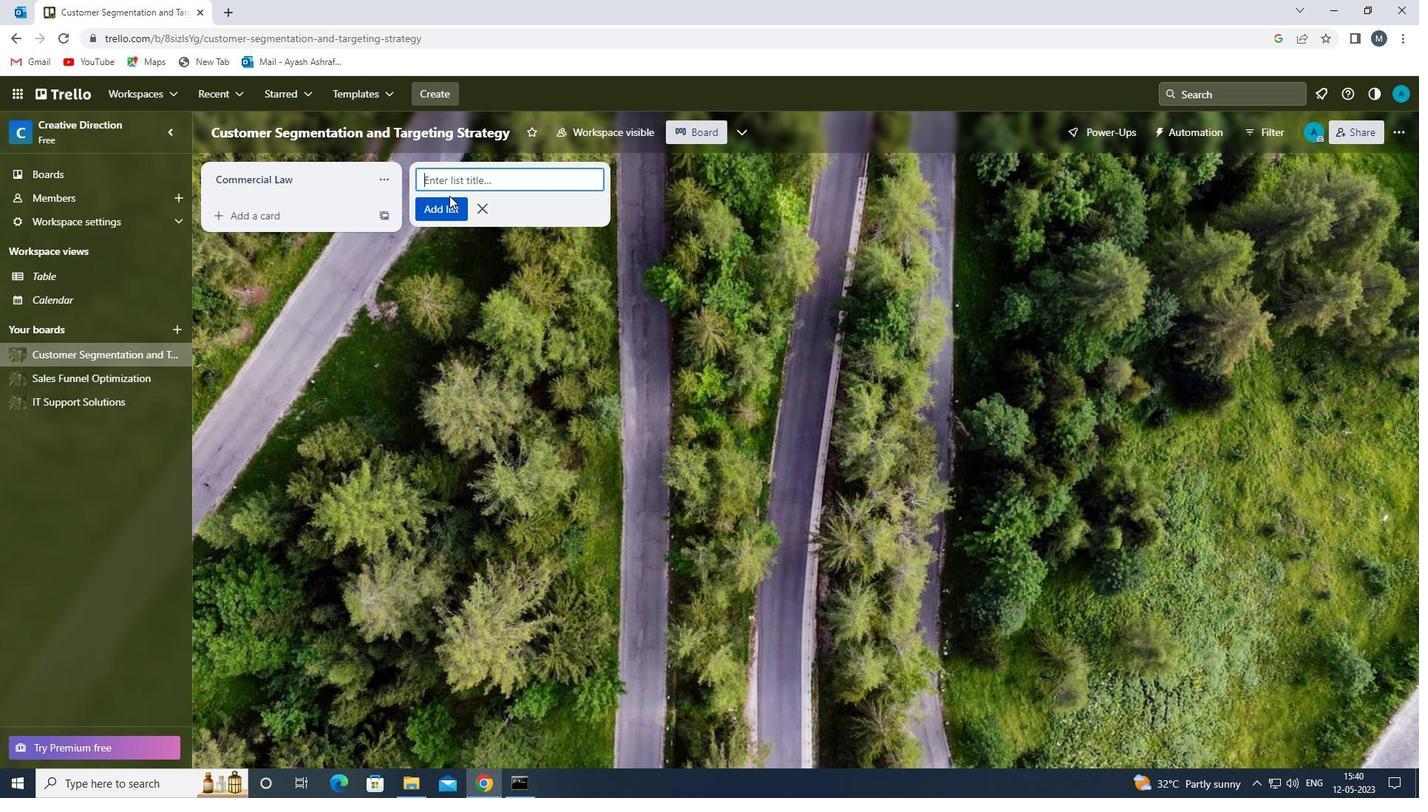 
Action: Mouse pressed left at (449, 184)
Screenshot: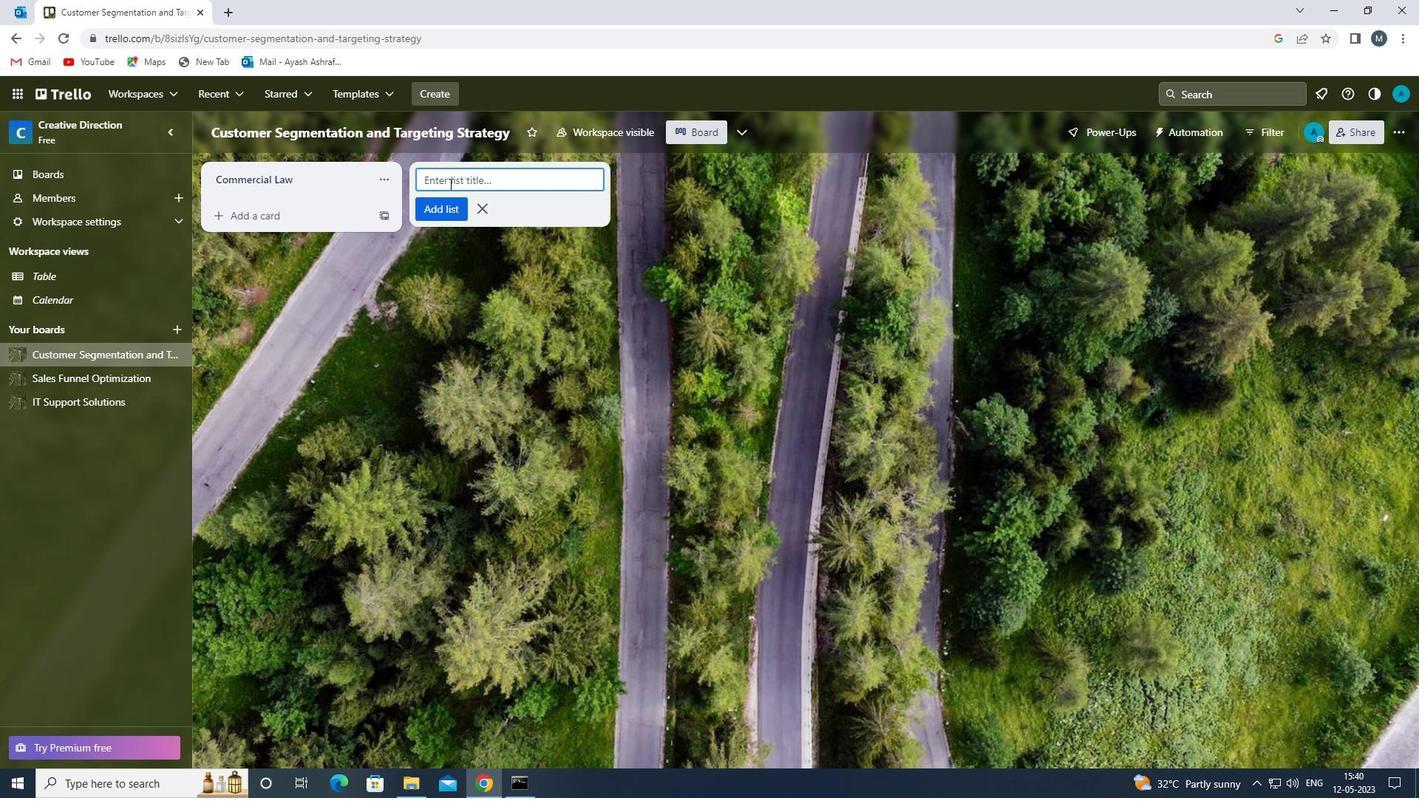 
Action: Key pressed <Key.shift>MERGERS<Key.space>AND<Key.space><Key.shift>ACQUISITIONS
Screenshot: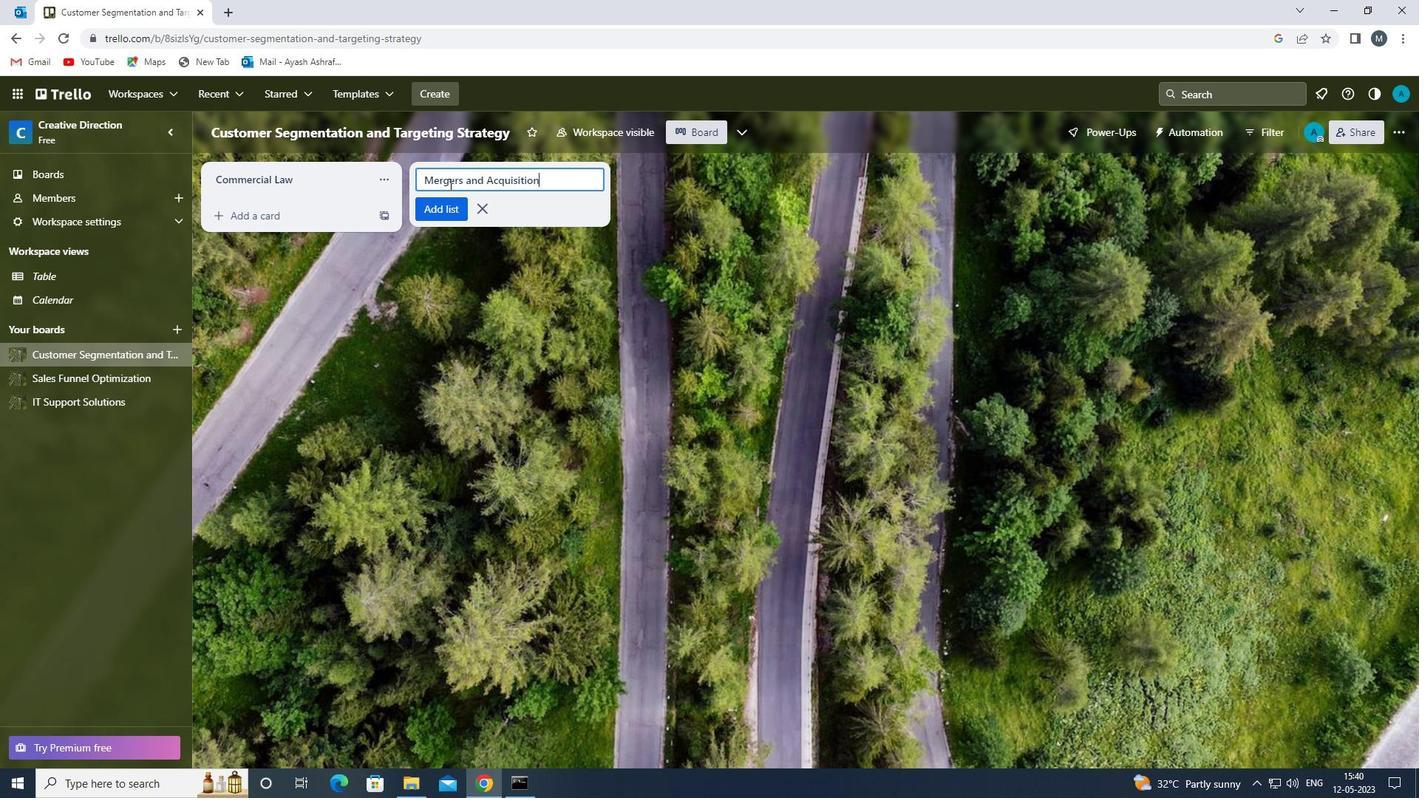 
Action: Mouse moved to (439, 212)
Screenshot: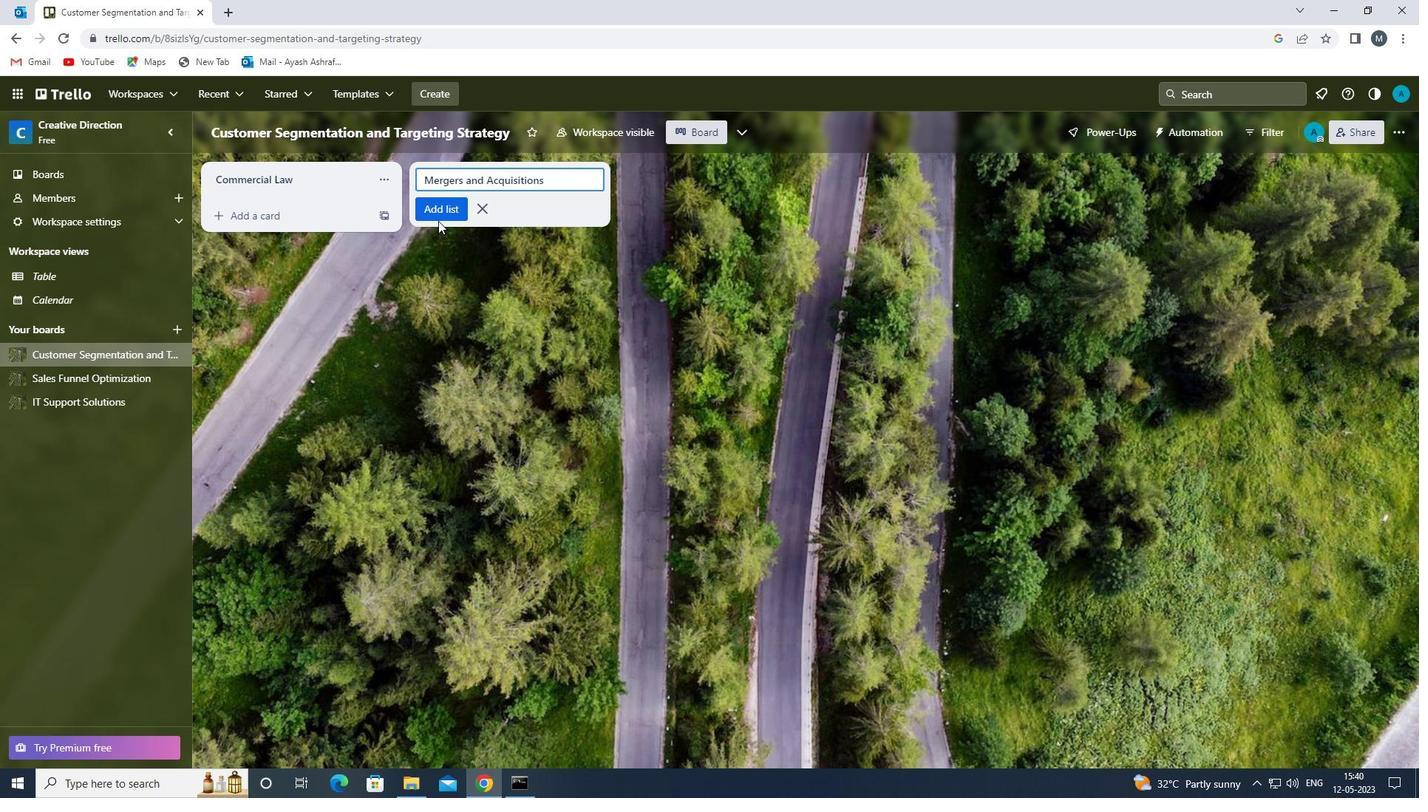 
Action: Mouse pressed left at (439, 212)
Screenshot: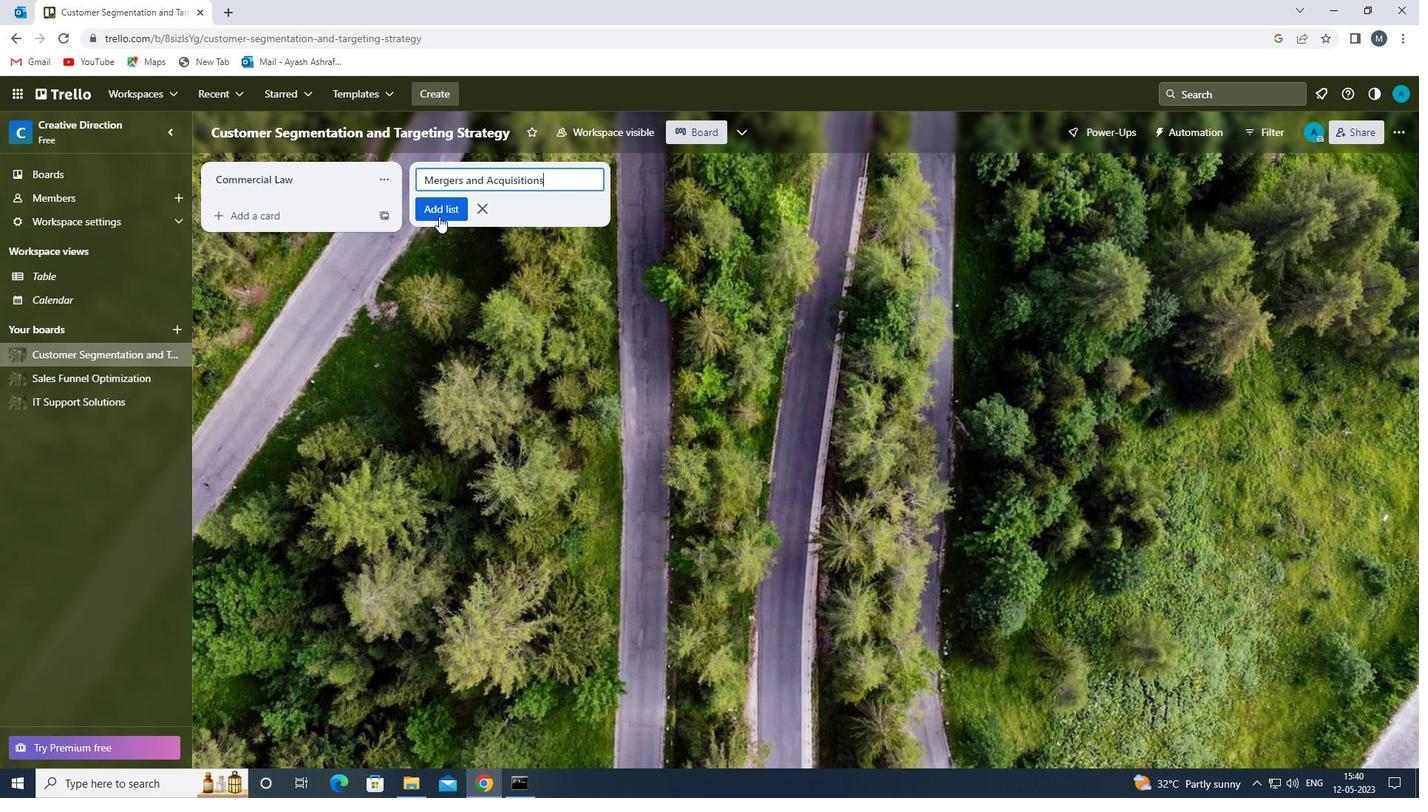 
Action: Mouse moved to (391, 364)
Screenshot: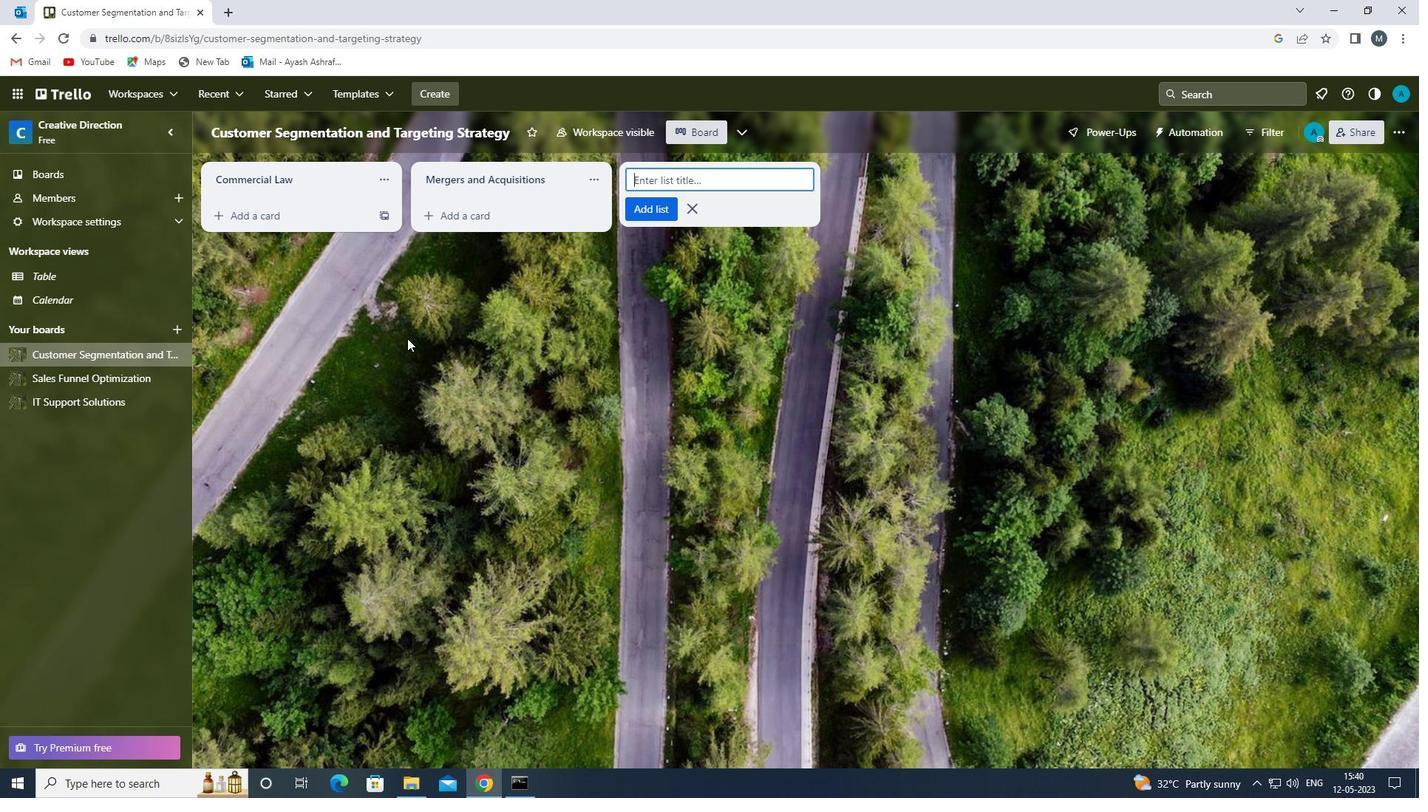 
Action: Mouse pressed left at (391, 364)
Screenshot: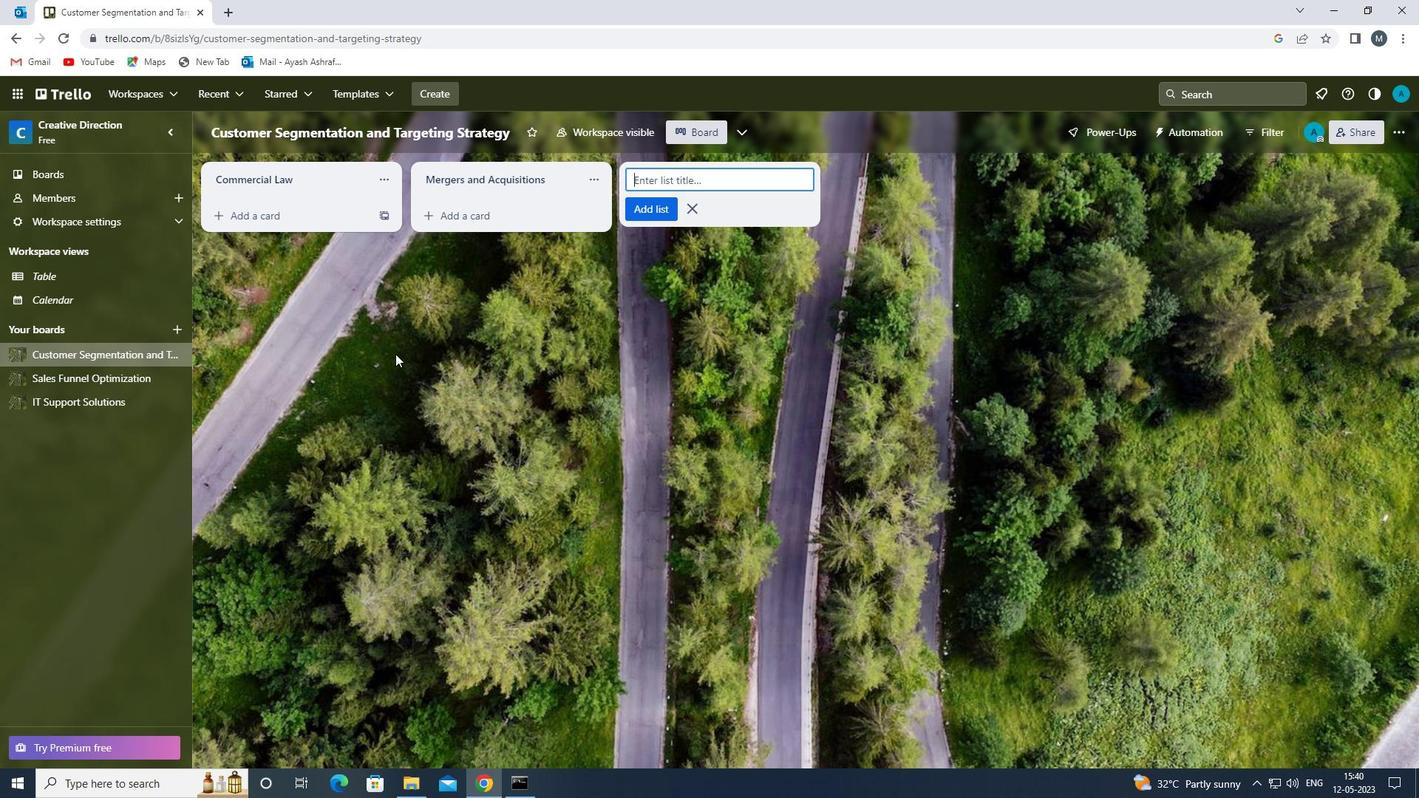 
